 Task: Open a blank google sheet and write heading  Financial WizardAdd Categories in a column and its values below  'Income, Income, Income, Expenses, Expenses, Expenses, Expenses, Expenses, Savings, Savings, Investments, Investments, Debt, Debt & Debt. 'Add Descriptions in next column and its values below  Salary, Freelance Work, Rental Income, Housing, Transportation, Groceries, Utilities, Entertainment, Emergency Fund, Retirement, Stocks, Mutual Funds, Credit Card 1, Credit Card 2 & Student Loan. Add Amount in next column and its values below  $5,000, $1,200, $500, $1,200, $300, $400, $200, $150, $500, $1,000, $500, $300, $200, $100 & $300. Save page Budget Worksheet
Action: Mouse moved to (226, 279)
Screenshot: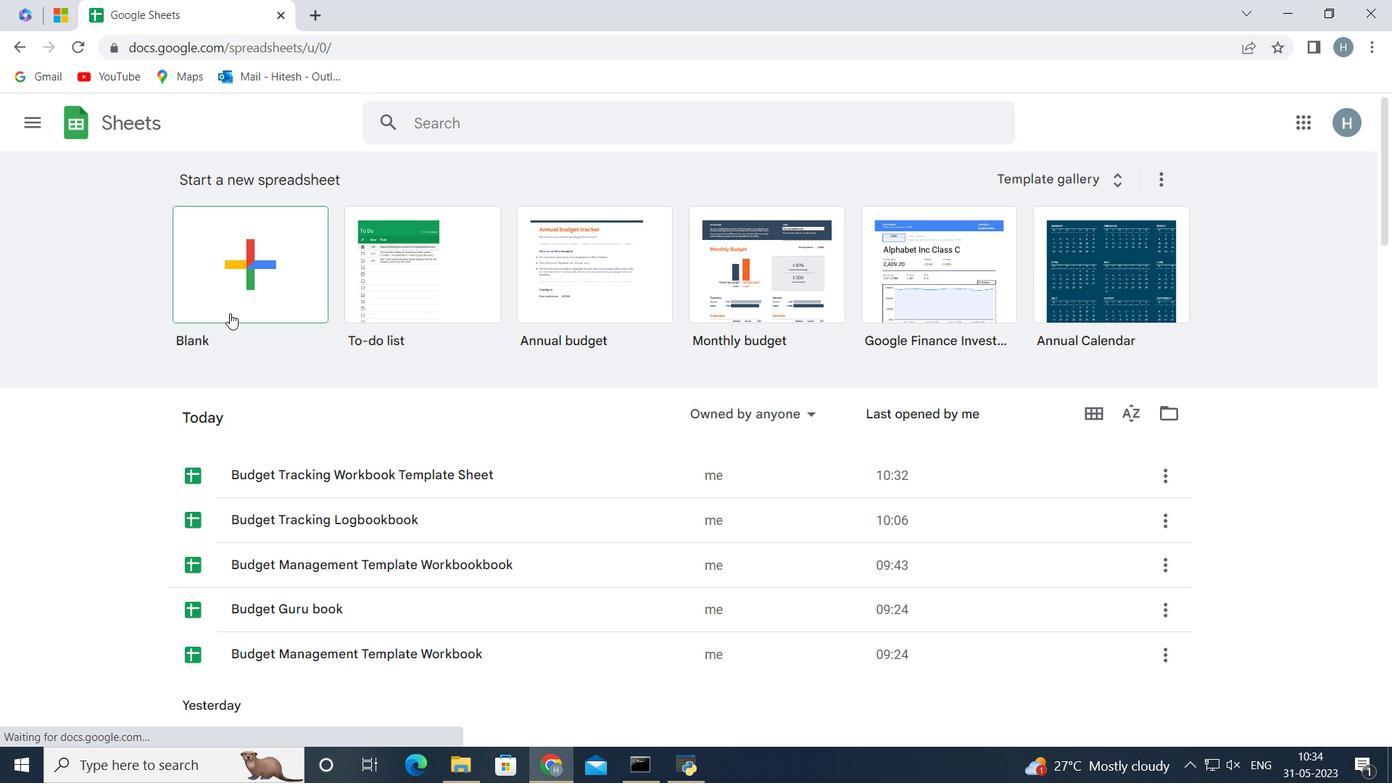 
Action: Mouse pressed left at (226, 279)
Screenshot: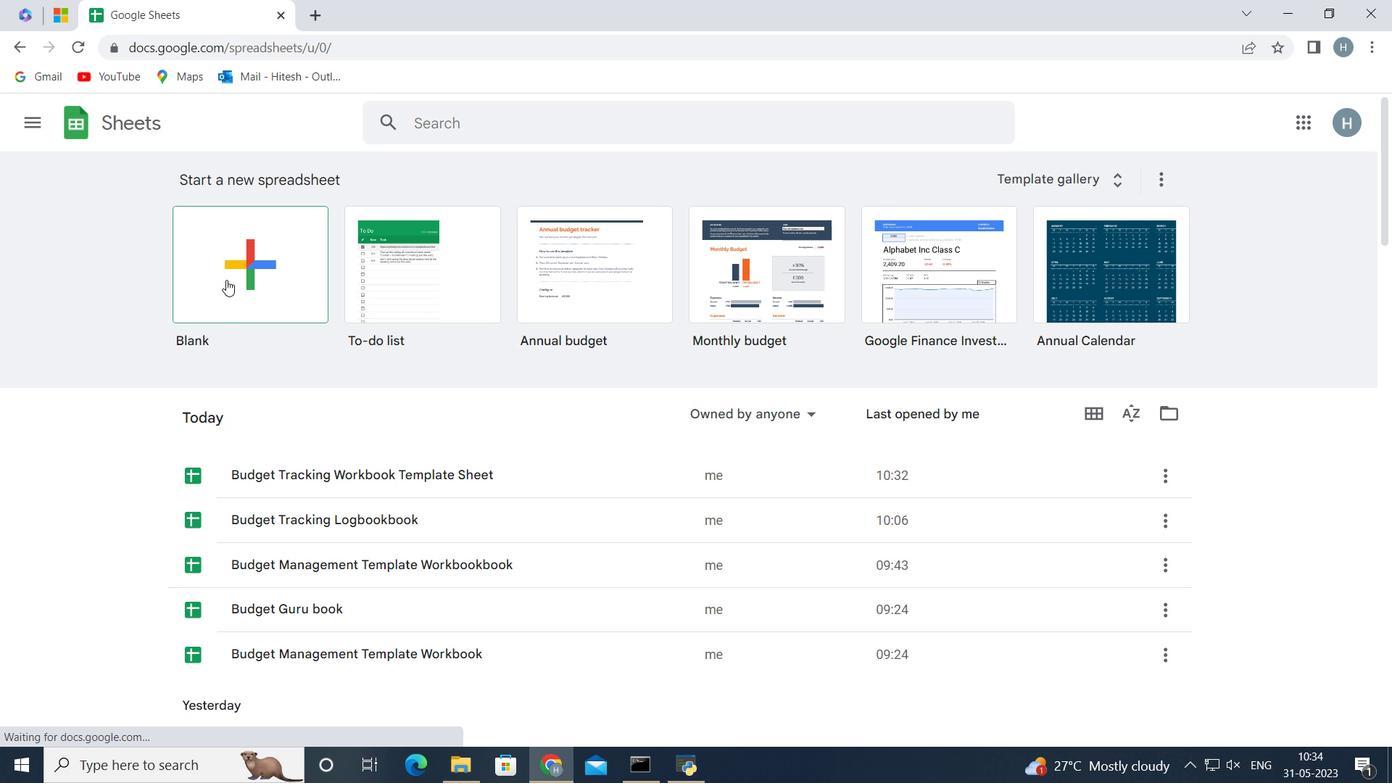 
Action: Mouse moved to (87, 287)
Screenshot: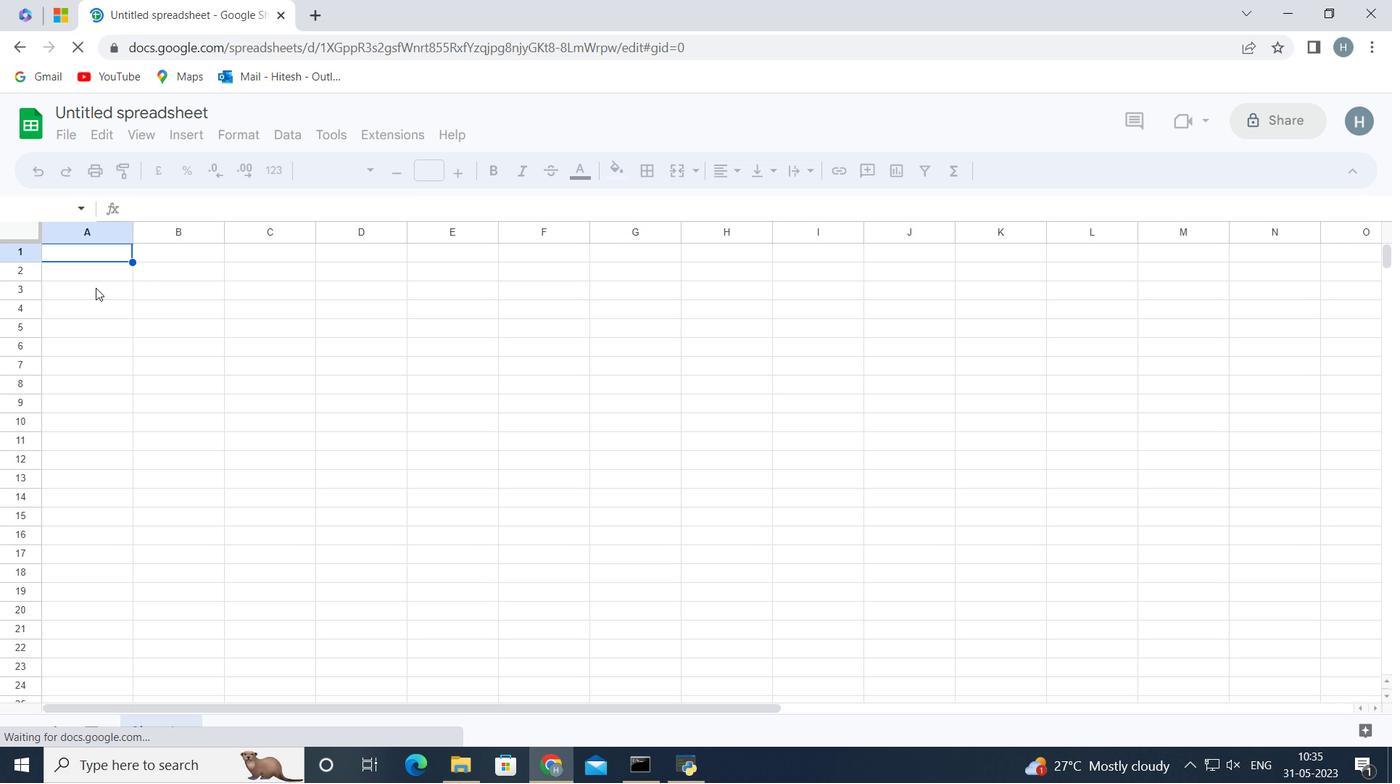 
Action: Key pressed <Key.shift>Financial<Key.space><Key.shift>Wizard<Key.space><Key.enter><Key.shift>Categories<Key.enter><Key.shift>Income<Key.enter><Key.shift>Income<Key.enter><Key.shift>Ic<Key.backspace>ncome<Key.enter><Key.shift>Expenses<Key.enter><Key.shift>Expenses<Key.enter><Key.shift>Expenses<Key.enter><Key.shift>Expenses<Key.enter><Key.shift>Expenses<Key.enter>
Screenshot: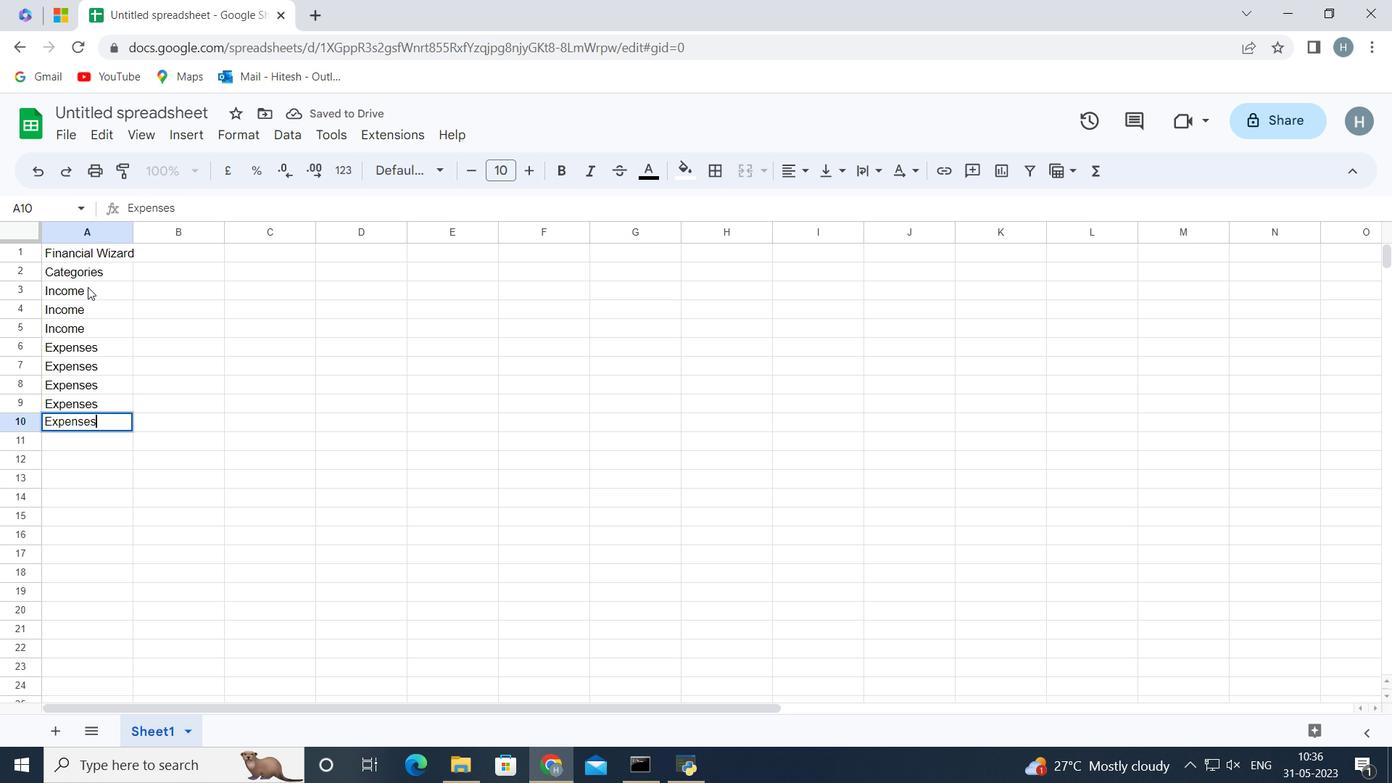 
Action: Mouse moved to (97, 282)
Screenshot: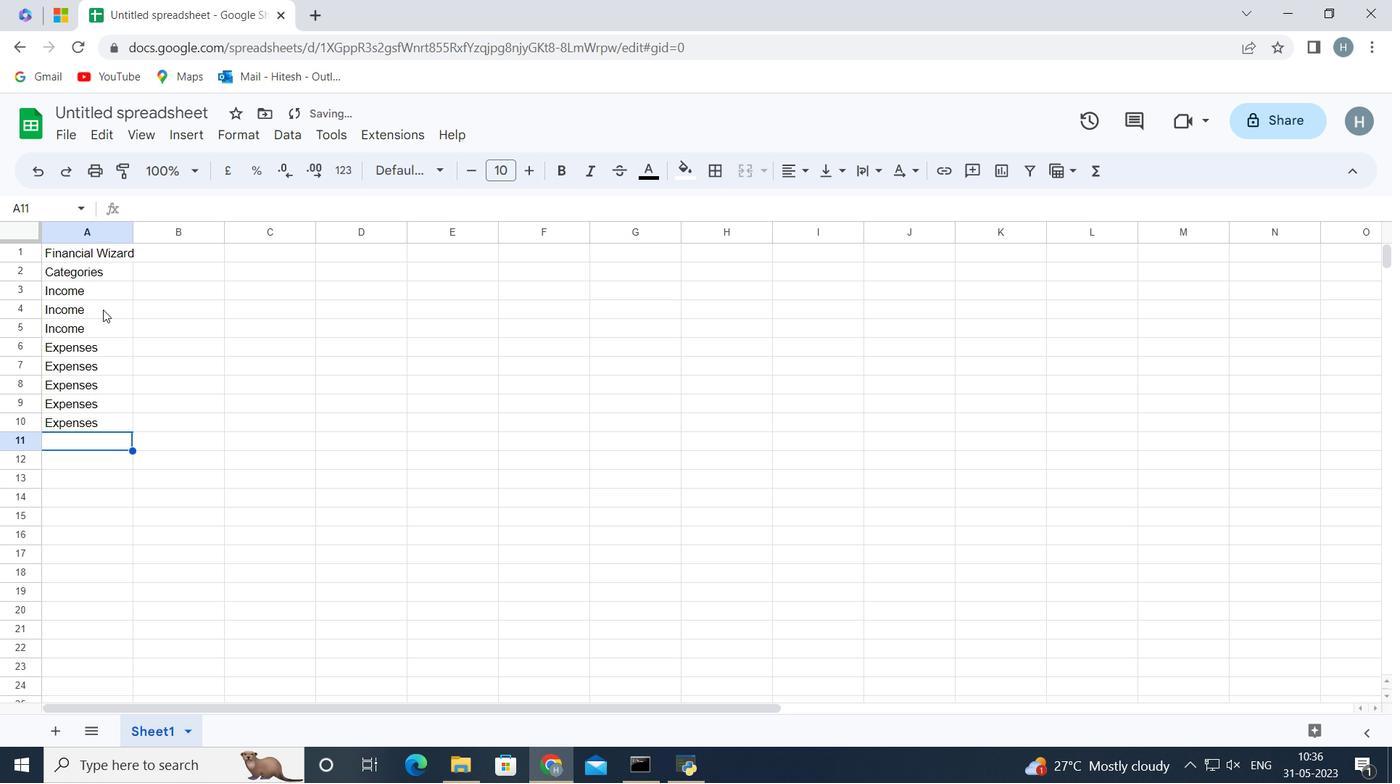 
Action: Mouse pressed left at (97, 282)
Screenshot: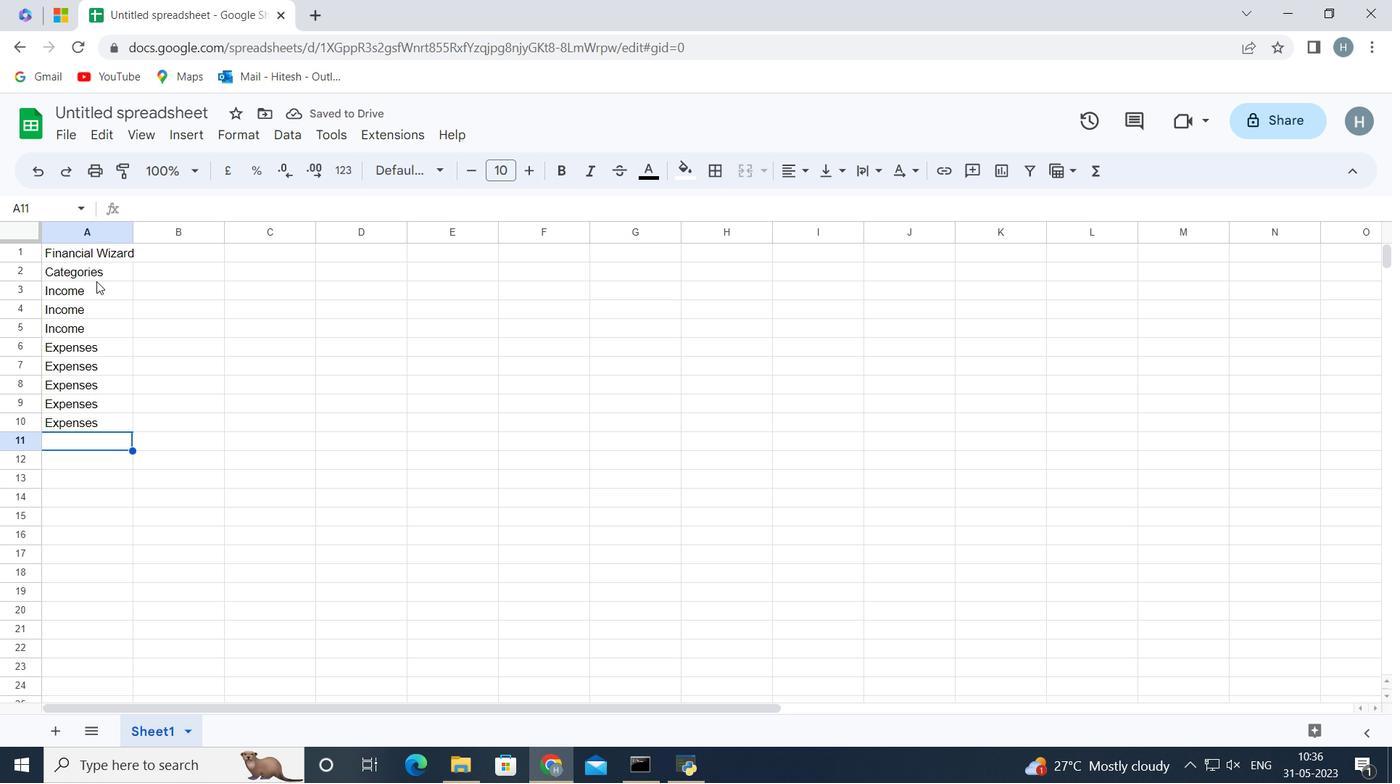 
Action: Mouse moved to (103, 435)
Screenshot: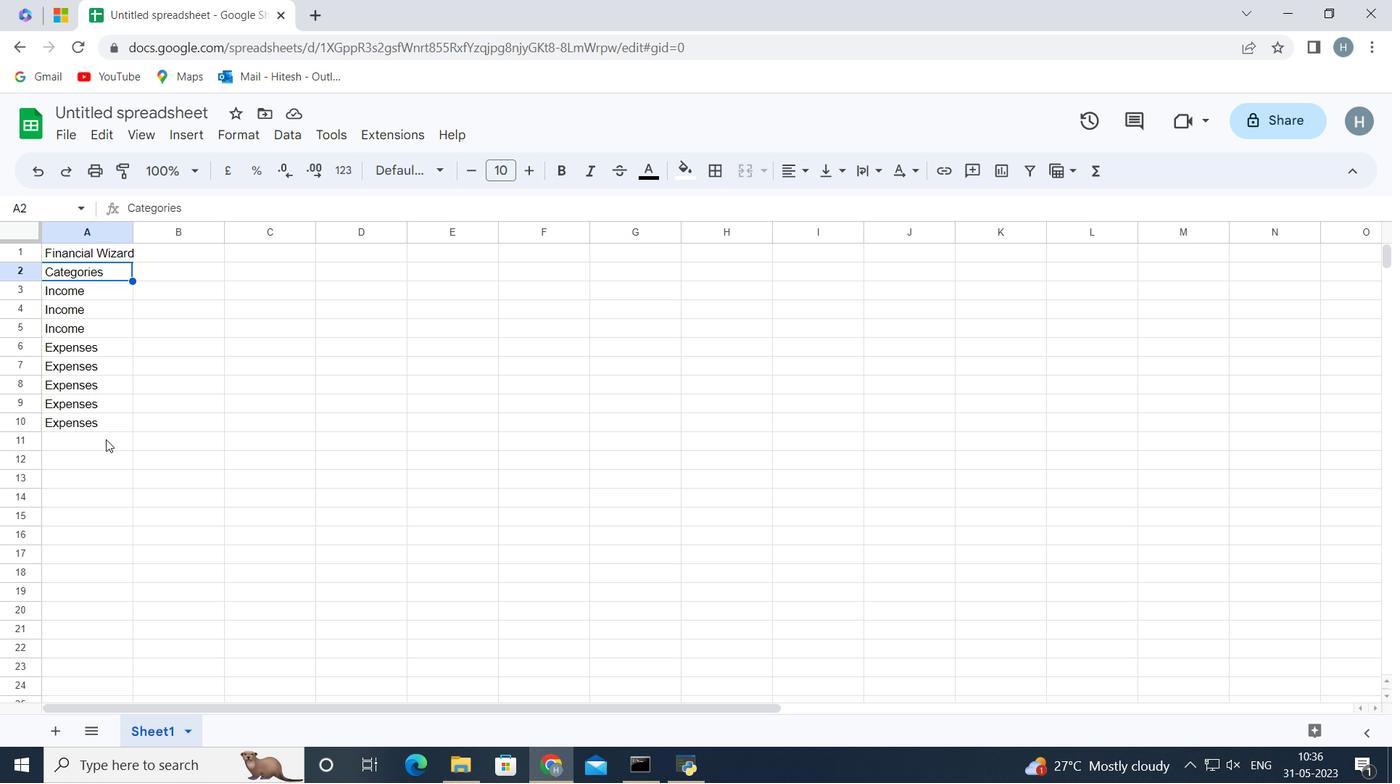 
Action: Mouse pressed left at (103, 435)
Screenshot: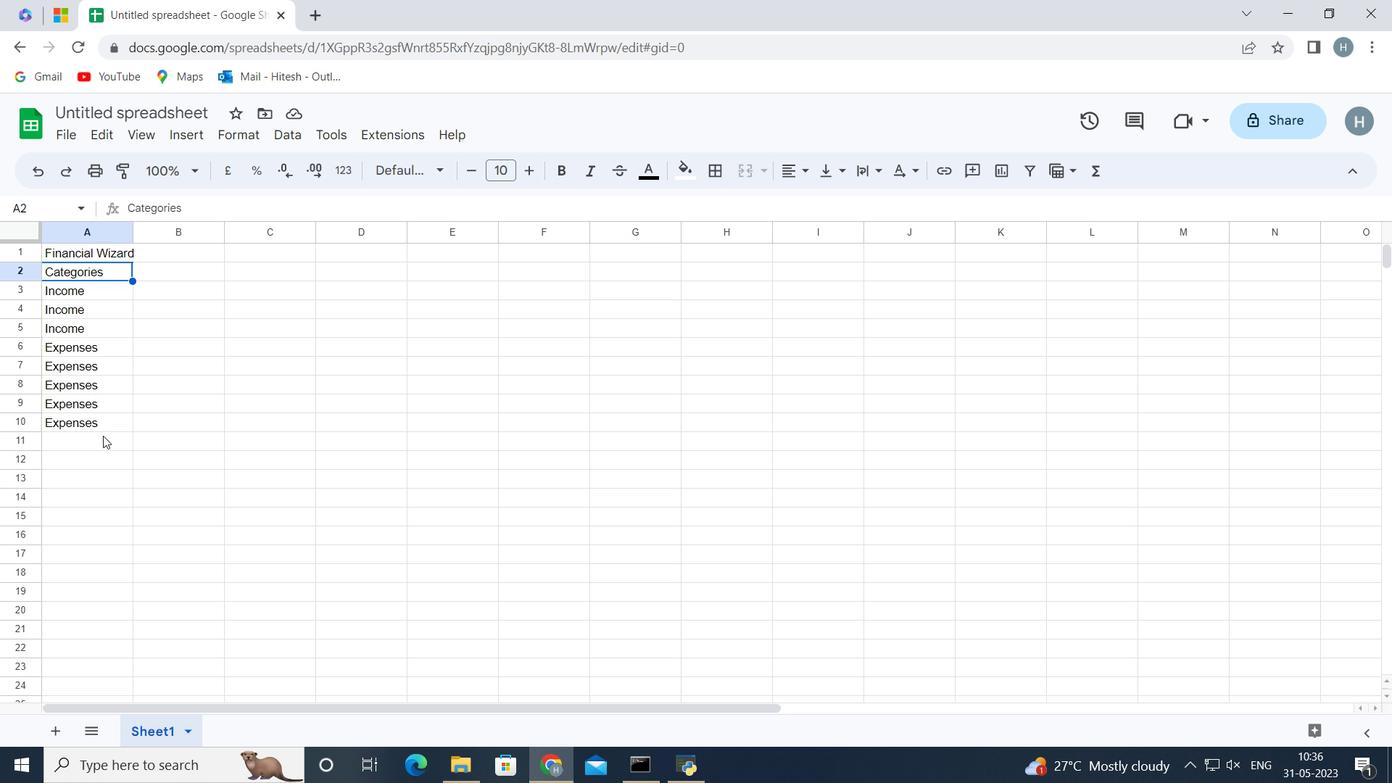 
Action: Mouse moved to (100, 435)
Screenshot: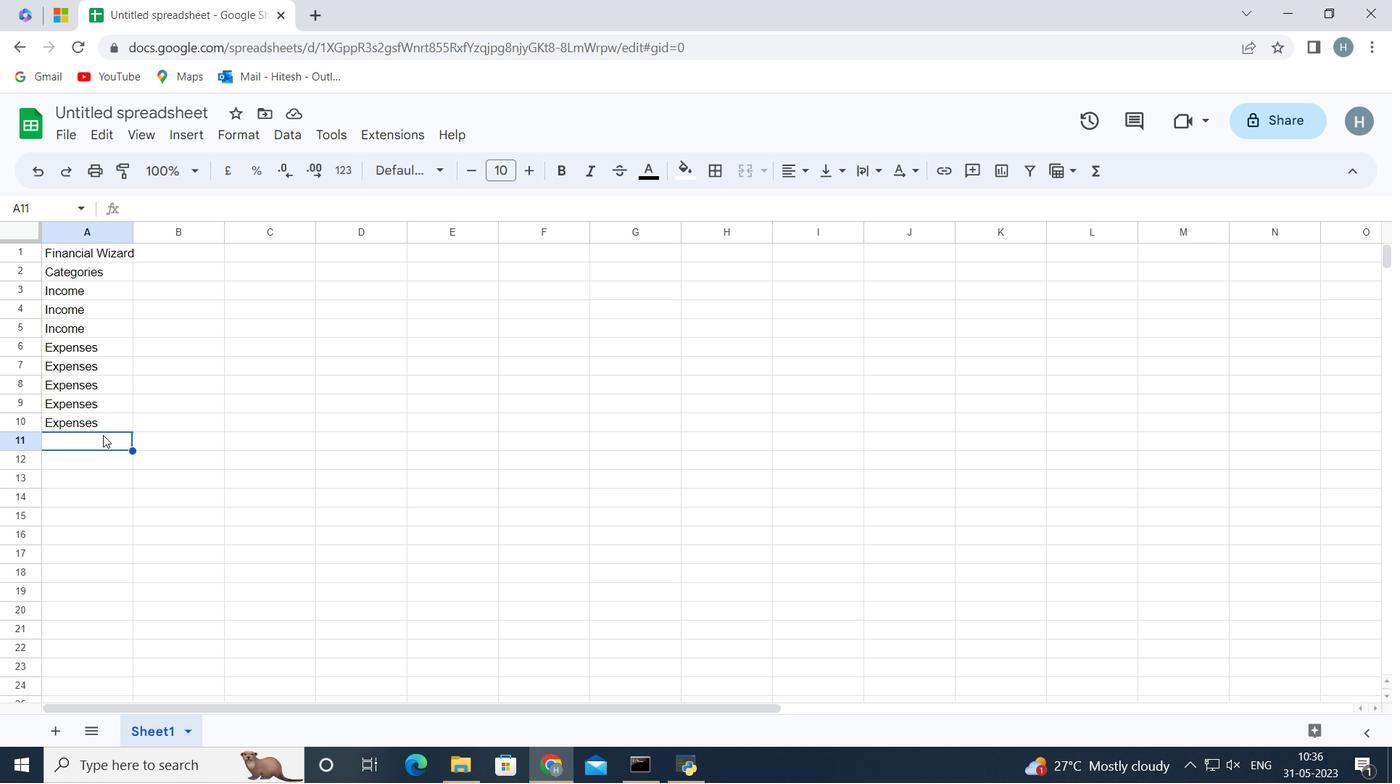 
Action: Key pressed <Key.shift>Saving<Key.enter><Key.shift>Sav
Screenshot: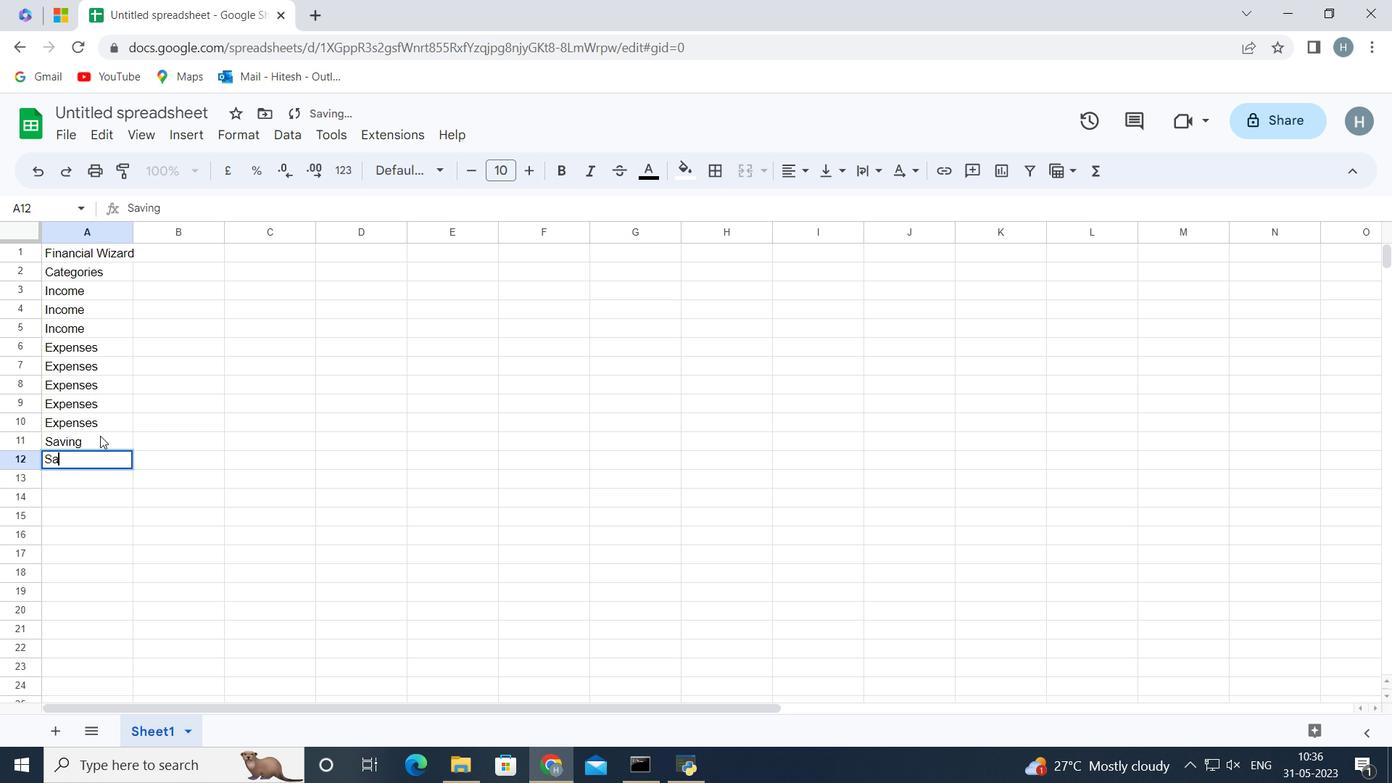 
Action: Mouse moved to (100, 435)
Screenshot: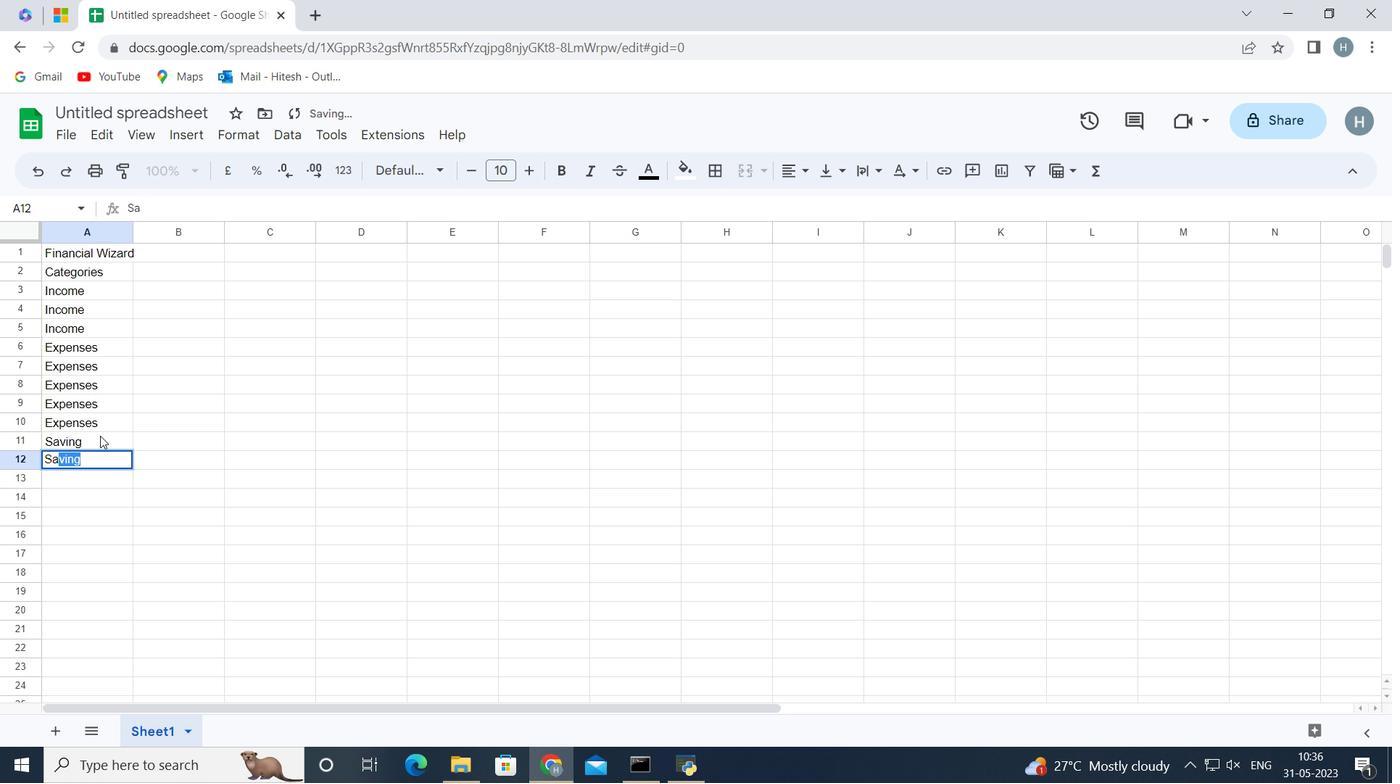 
Action: Key pressed ing<Key.enter><Key.shift>Ib<Key.backspace>nvestment<Key.enter><Key.shift>Investments<Key.enter><Key.up><Key.up>
Screenshot: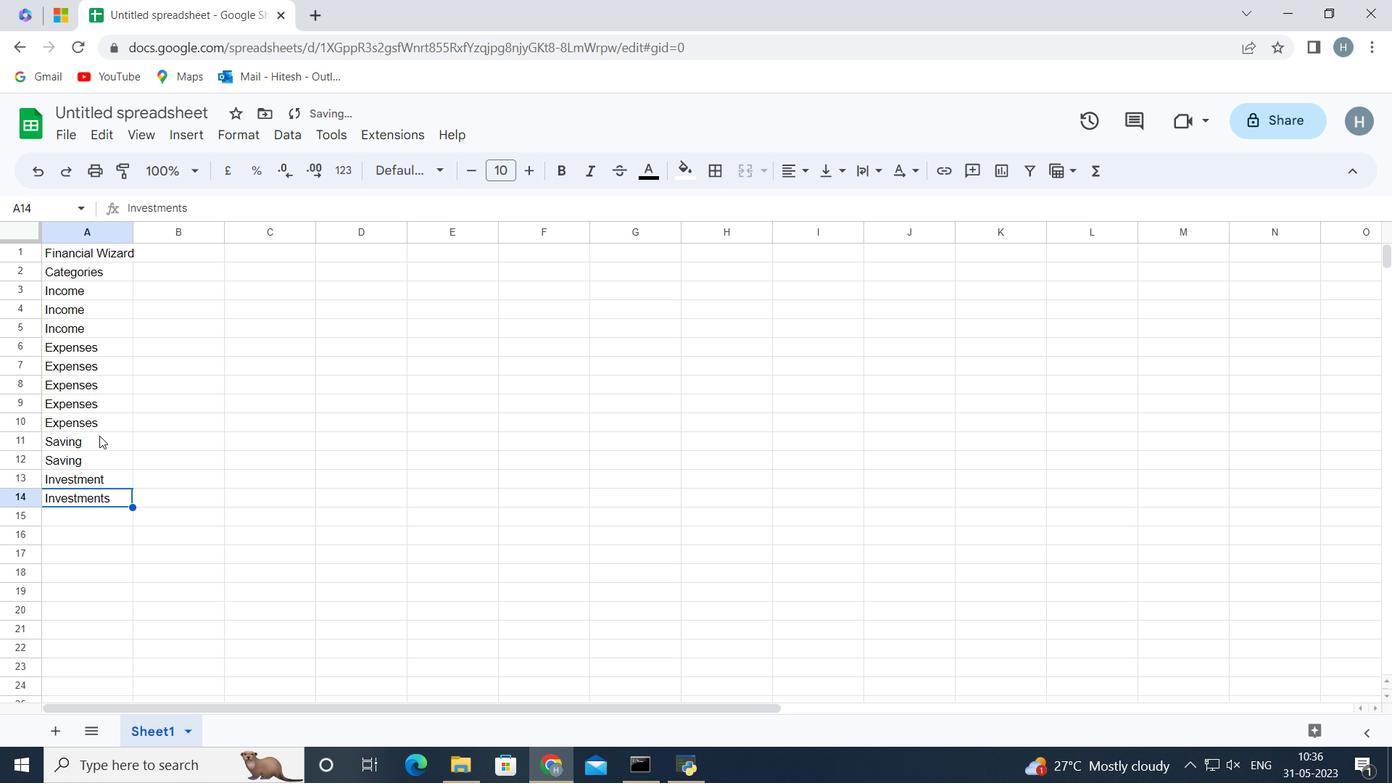 
Action: Mouse moved to (195, 203)
Screenshot: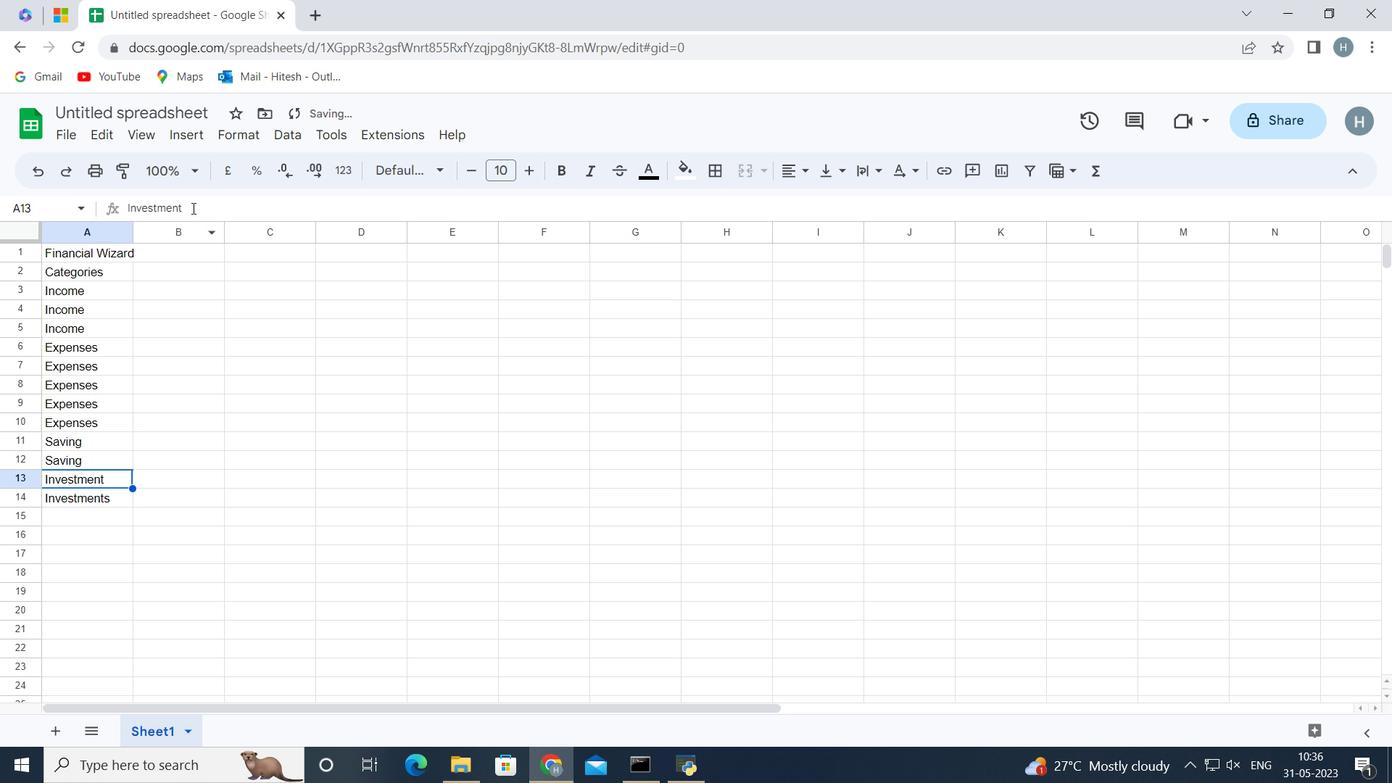
Action: Mouse pressed left at (195, 203)
Screenshot: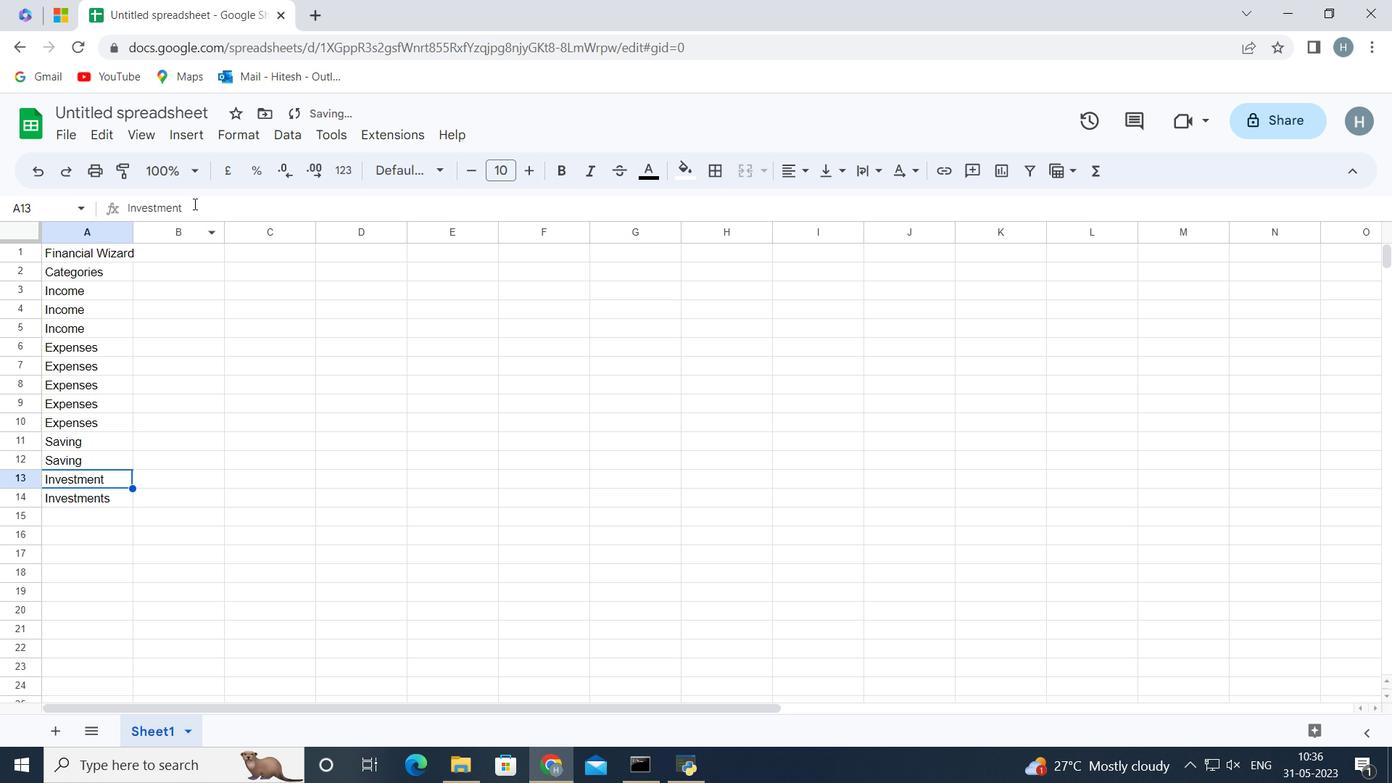 
Action: Key pressed s<Key.enter><Key.enter>
Screenshot: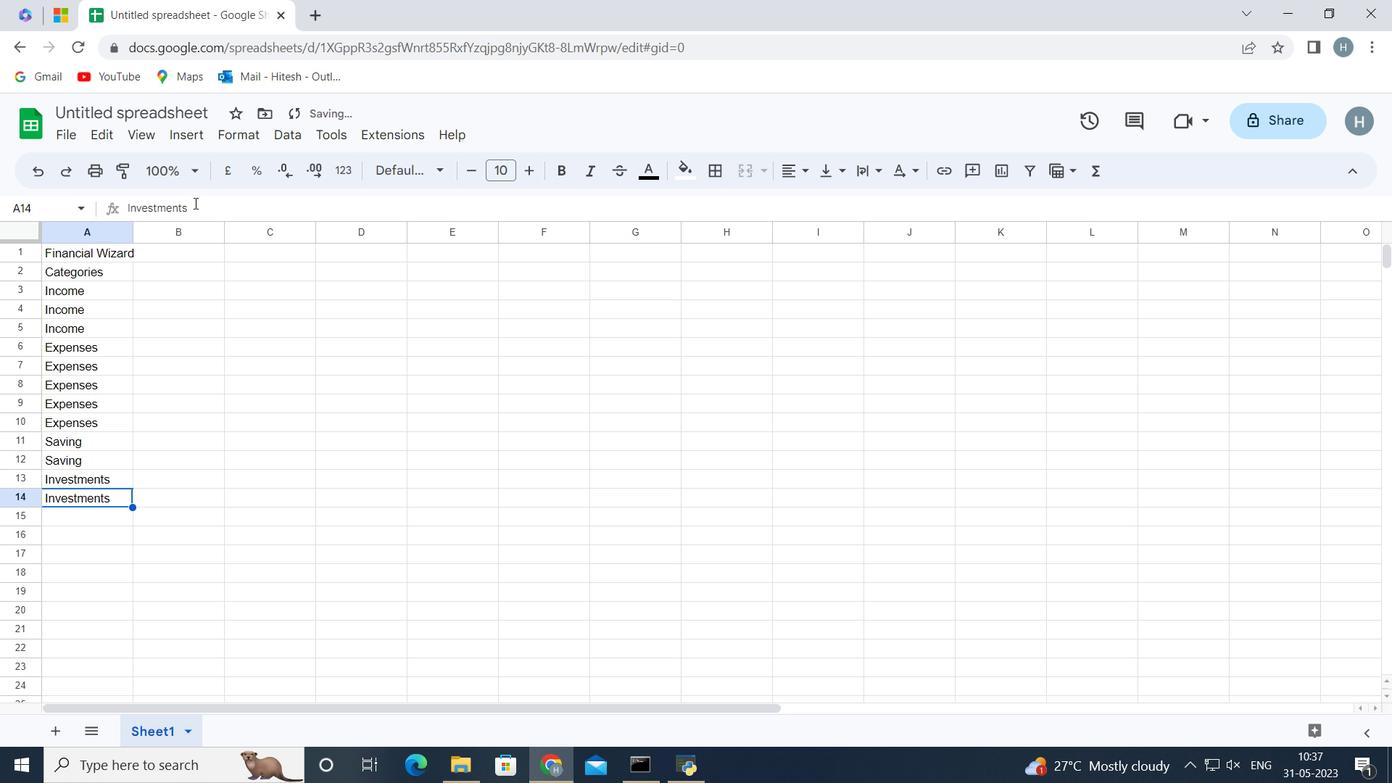 
Action: Mouse moved to (97, 513)
Screenshot: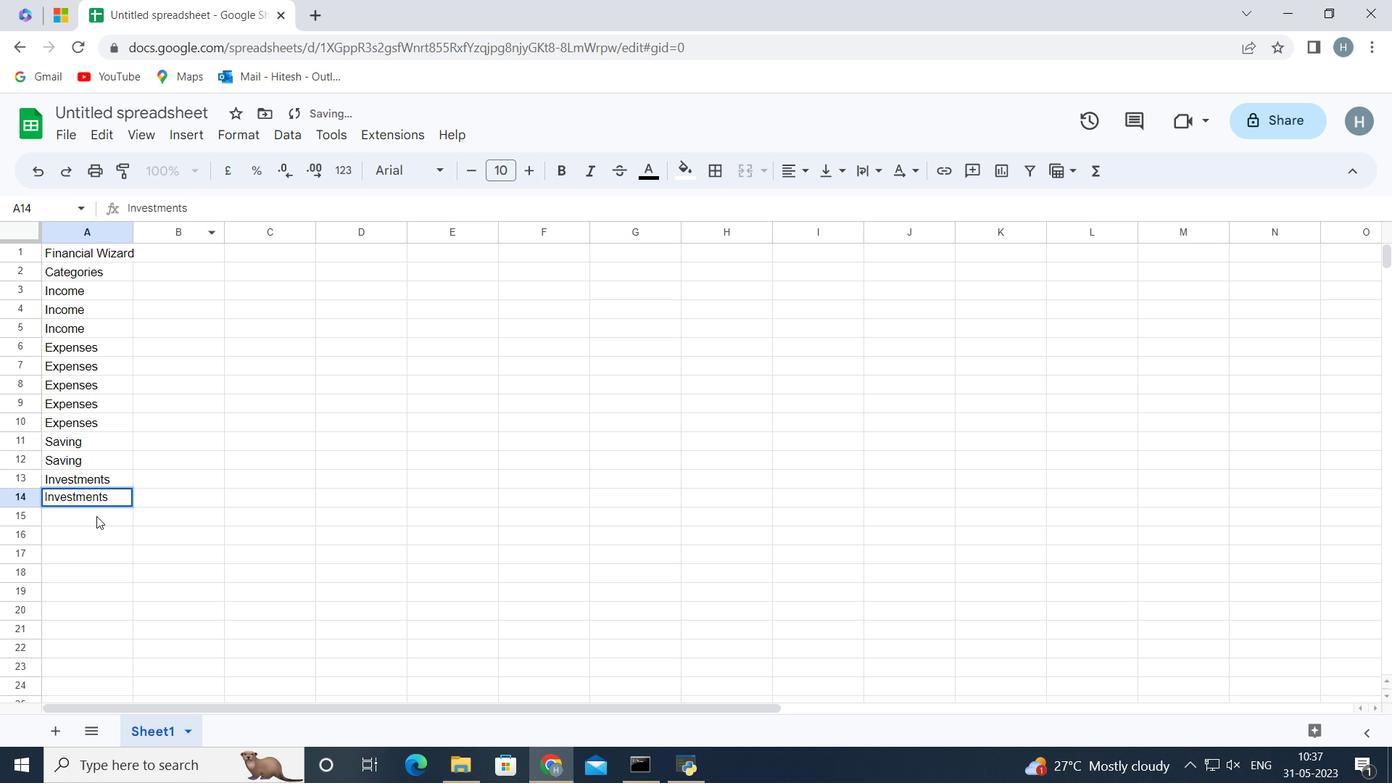 
Action: Mouse pressed left at (97, 513)
Screenshot: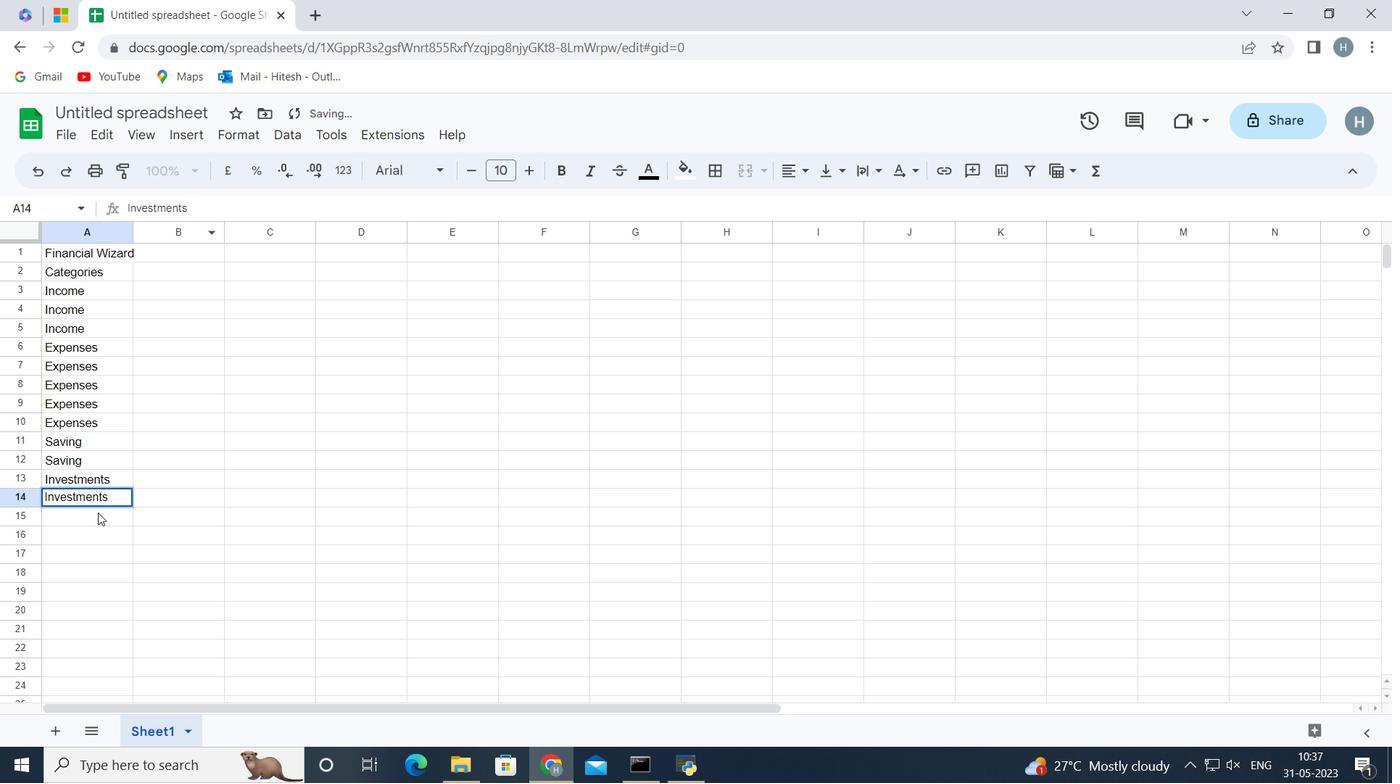 
Action: Mouse moved to (0, 497)
Screenshot: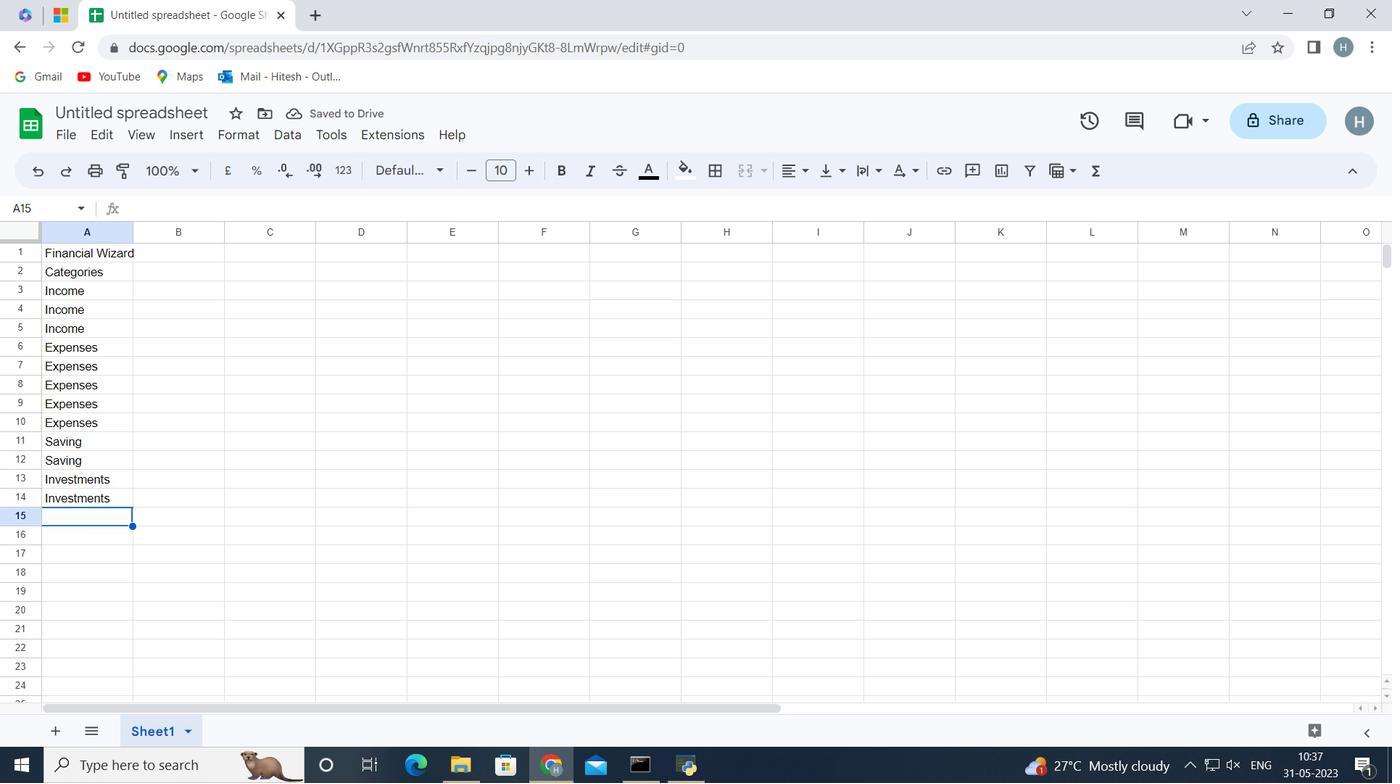 
Action: Key pressed <Key.shift>Debt<Key.enter><Key.shift>Debt<Key.enter><Key.shift><Key.shift><Key.shift><Key.shift><Key.shift><Key.shift><Key.shift><Key.shift><Key.shift><Key.shift><Key.shift><Key.shift><Key.shift><Key.shift><Key.shift><Key.shift><Key.shift><Key.shift><Key.shift><Key.shift>Debt<Key.enter>
Screenshot: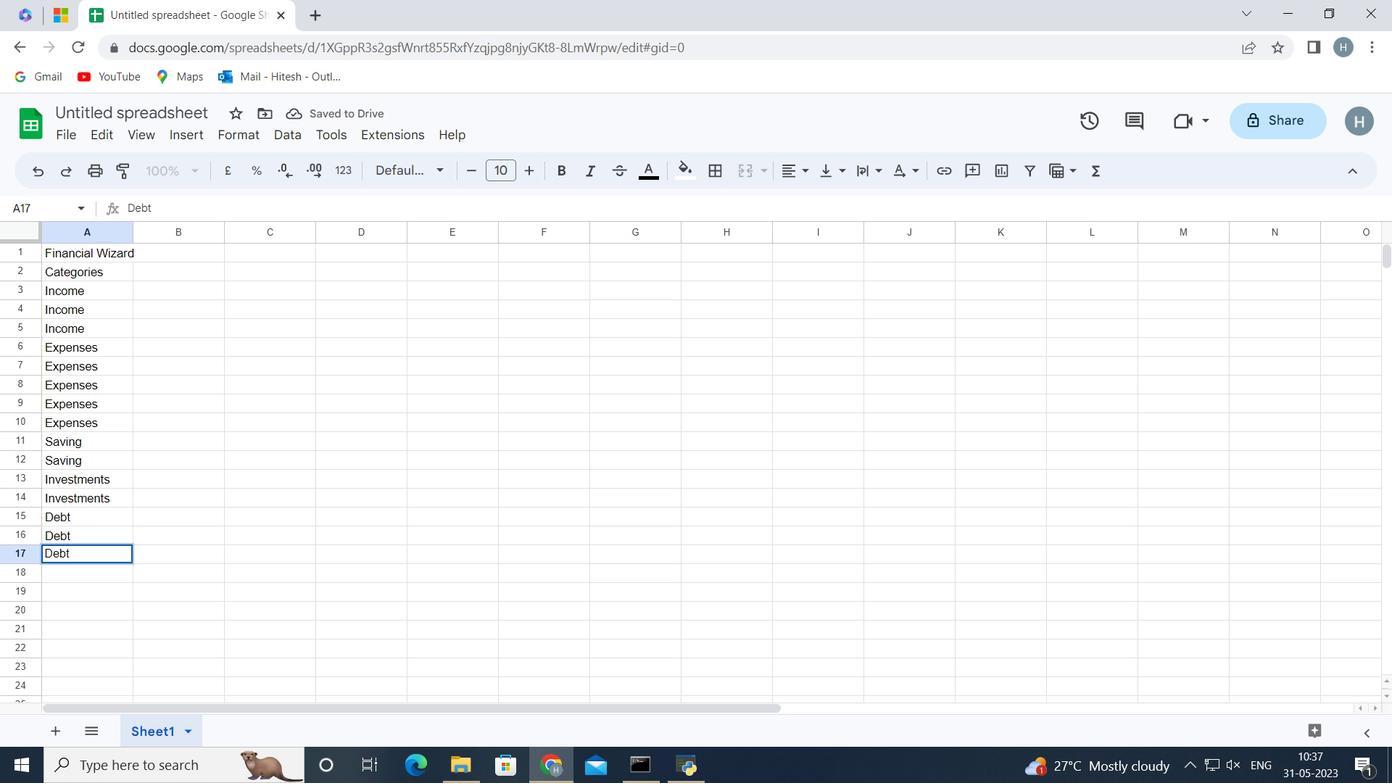 
Action: Mouse moved to (62, 477)
Screenshot: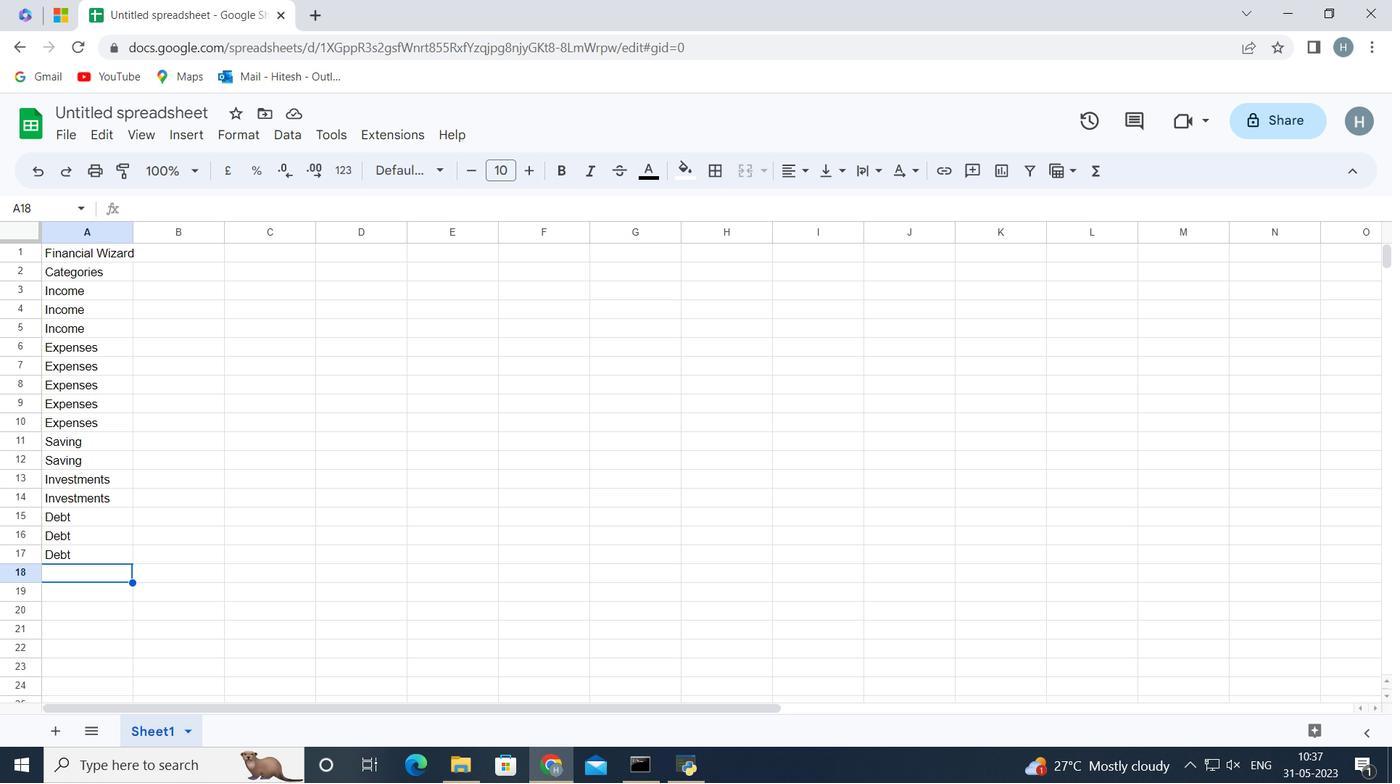 
Action: Key pressed <Key.up><Key.up><Key.up><Key.up><Key.up><Key.up><Key.up><Key.up><Key.up><Key.up><Key.up><Key.up><Key.up><Key.up><Key.up><Key.up><Key.up><Key.up><Key.down><Key.right><Key.shift>Description<Key.enter><Key.shift>Salary<Key.enter><Key.shift>Freelamce<Key.space><Key.shift>Work<Key.enter><Key.shift>Rental<Key.space><Key.shift>Income<Key.enter><Key.shift>Housing<Key.enter><Key.shift>Transportation<Key.enter><Key.shift>Groceries<Key.enter><Key.shift><Key.shift><Key.shift><Key.shift><Key.shift><Key.shift><Key.shift><Key.shift>Utilities<Key.enter><Key.shift>Entertainment<Key.enter><Key.shift>Emergency<Key.space><Key.shift><Key.shift><Key.shift><Key.shift><Key.shift><Key.shift><Key.shift><Key.shift><Key.shift>Fund<Key.enter><Key.shift>Retirement<Key.enter><Key.shift>Stocks<Key.enter><Key.shift_r>Mutual<Key.space><Key.shift><Key.shift><Key.shift>Funds<Key.enter><Key.shift>Credit<Key.space><Key.shift>Card<Key.space>1<Key.enter><Key.shift>Credit<Key.space><Key.shift>Card<Key.space>2<Key.enter><Key.shift>Student<Key.space><Key.shift><Key.shift_r><Key.shift>Loan<Key.enter>
Screenshot: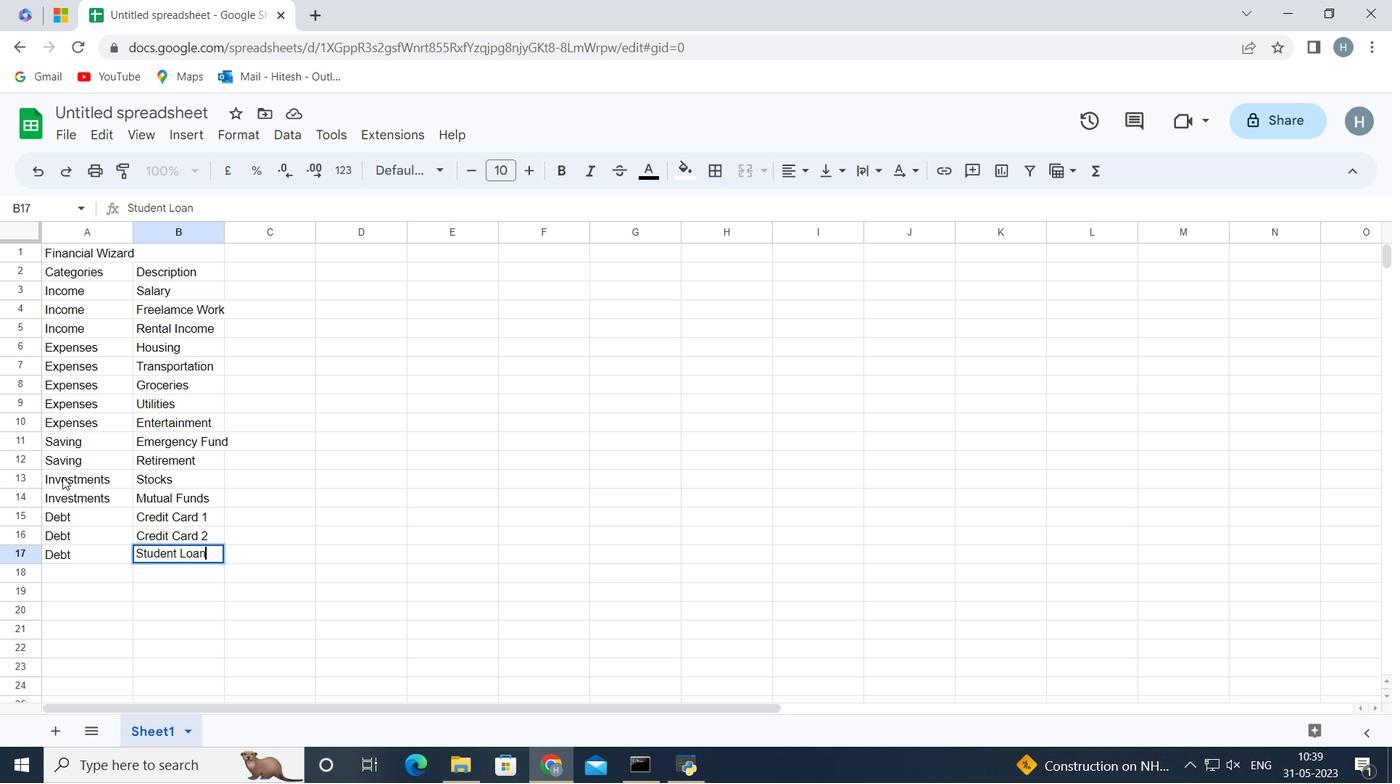 
Action: Mouse moved to (103, 229)
Screenshot: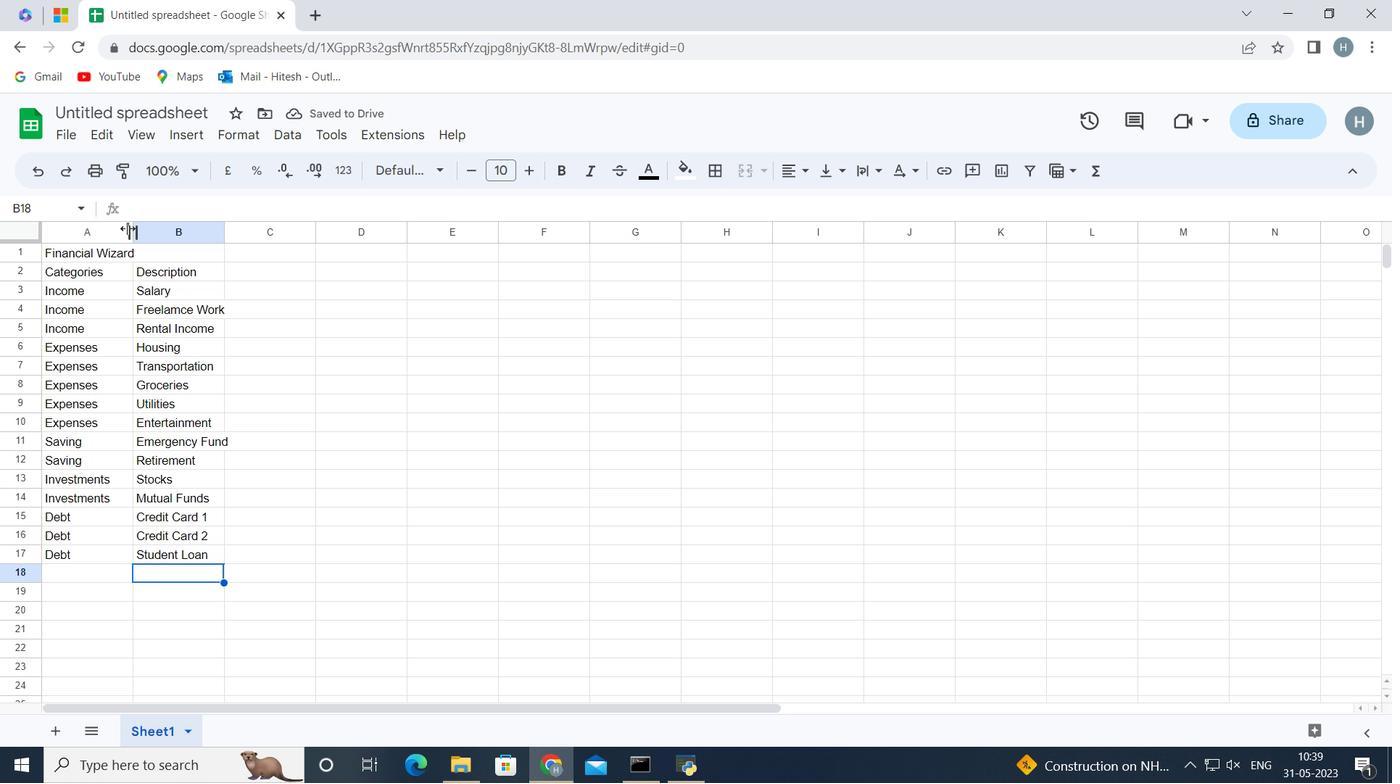 
Action: Mouse pressed left at (103, 229)
Screenshot: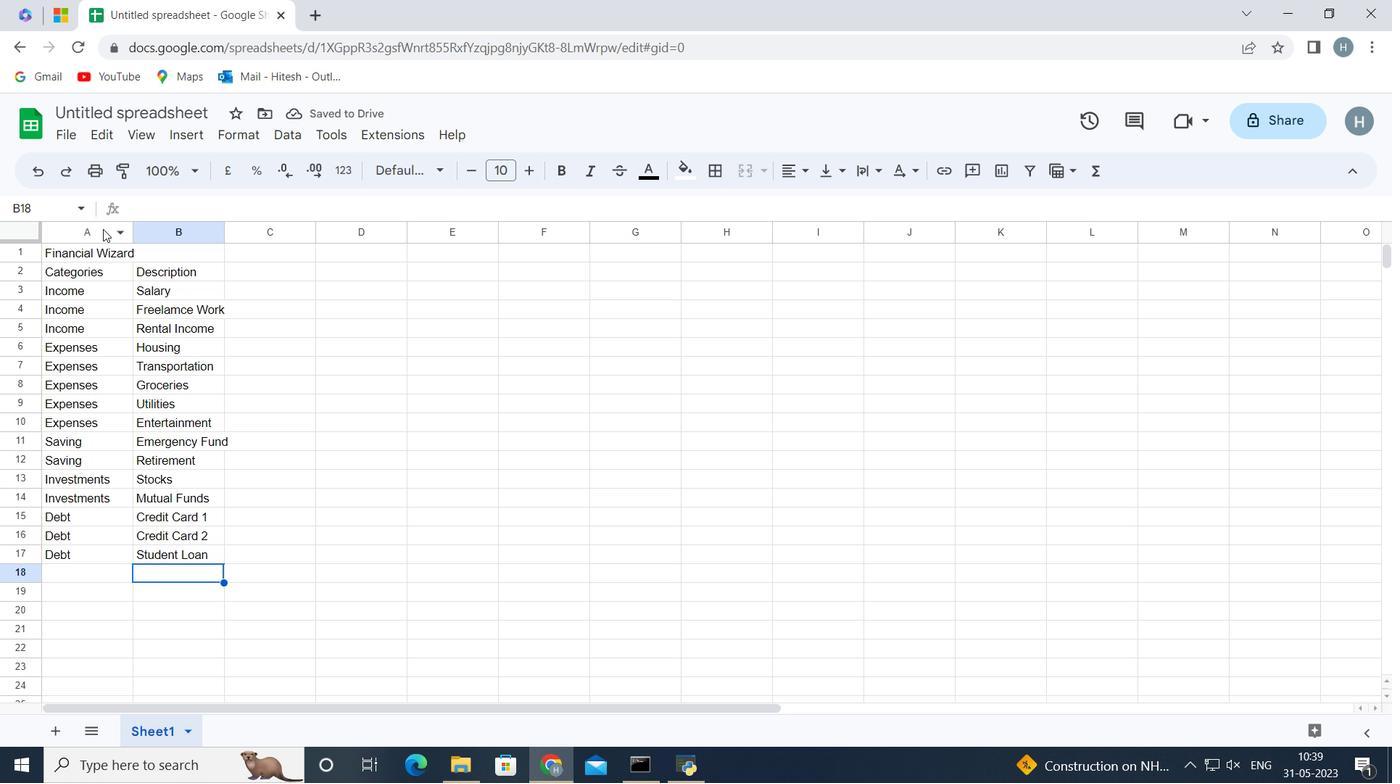 
Action: Mouse moved to (131, 228)
Screenshot: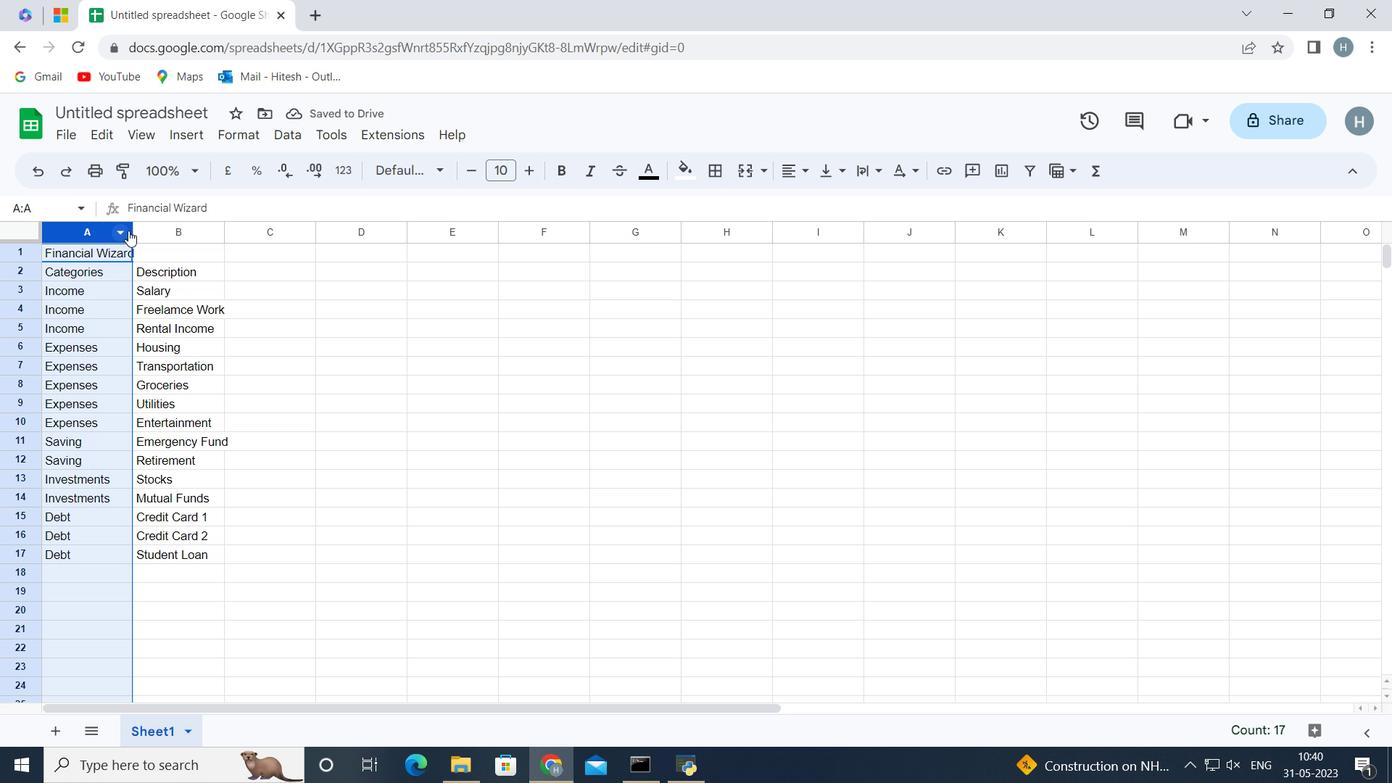 
Action: Mouse pressed left at (131, 228)
Screenshot: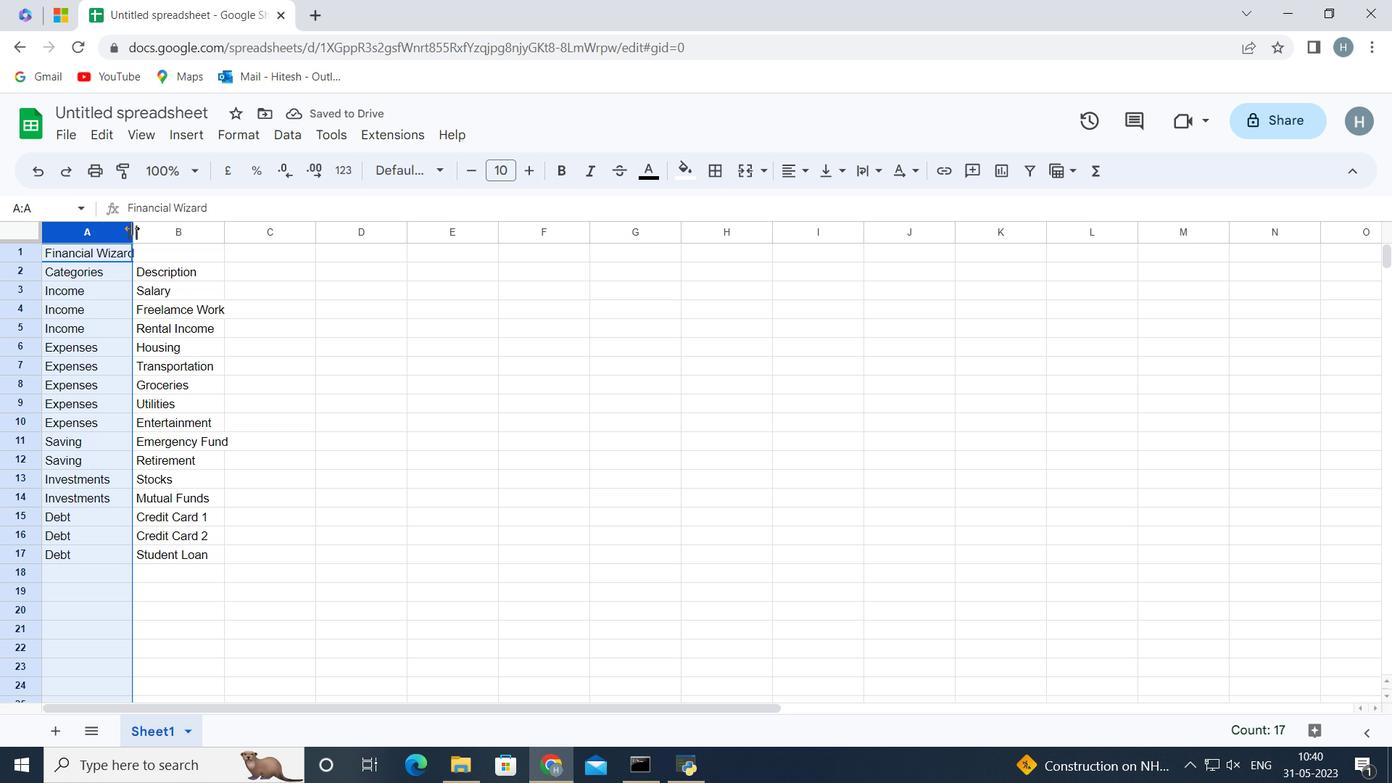 
Action: Mouse pressed left at (131, 228)
Screenshot: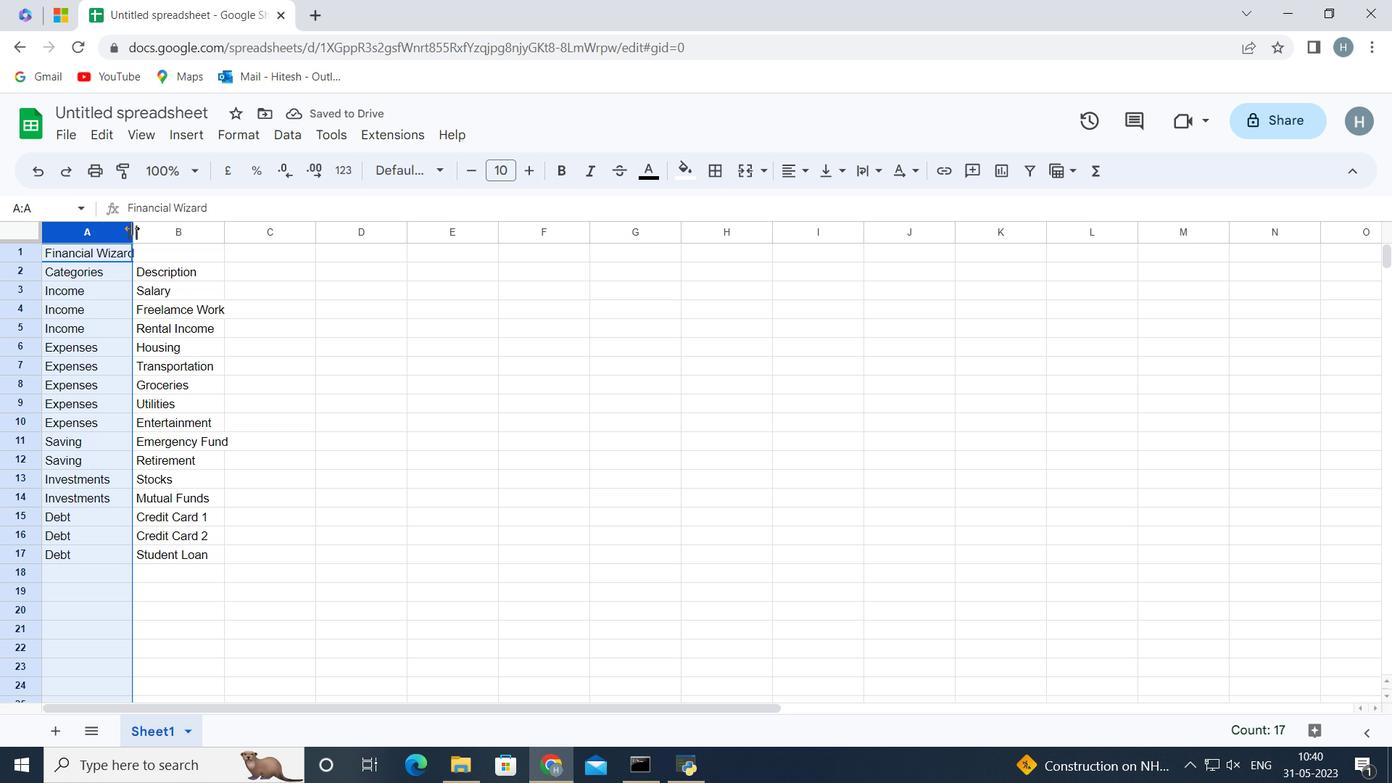 
Action: Mouse moved to (160, 227)
Screenshot: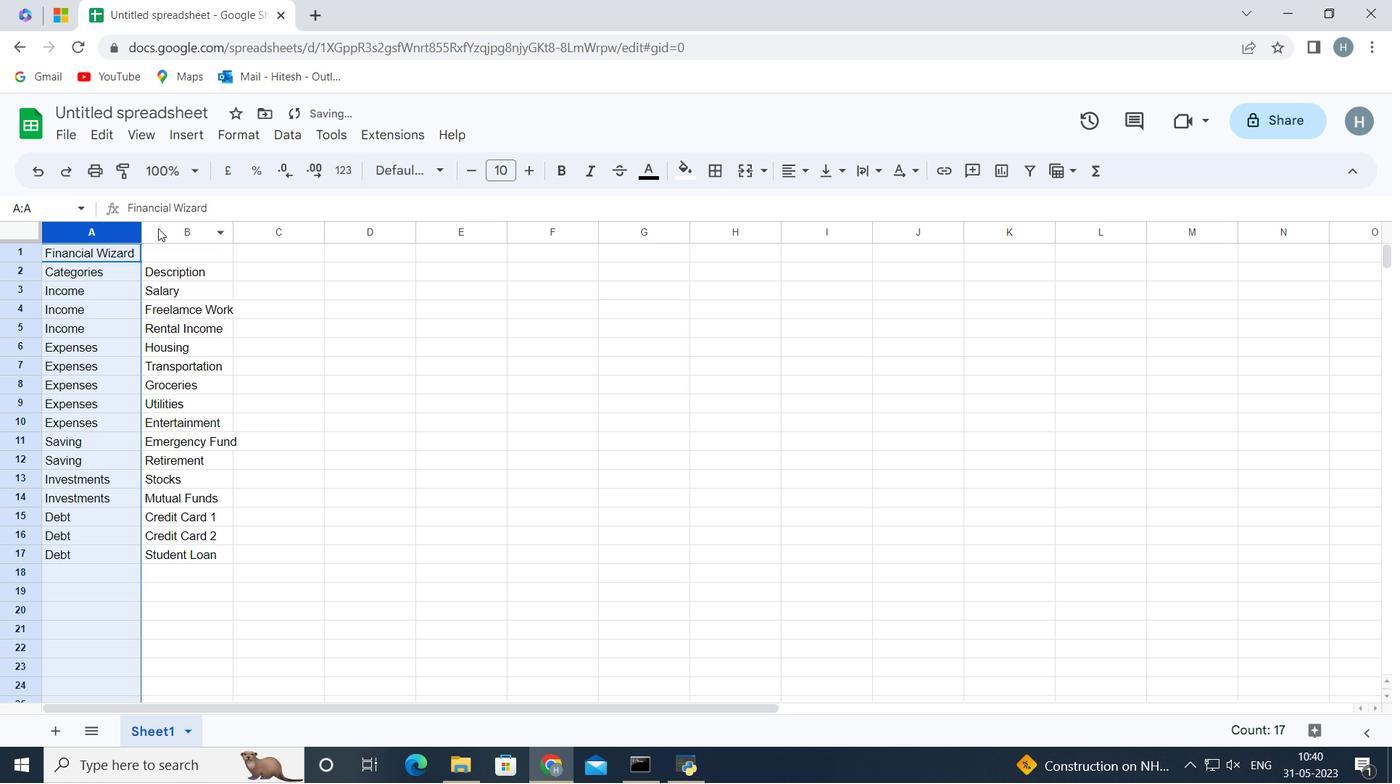 
Action: Mouse pressed left at (160, 227)
Screenshot: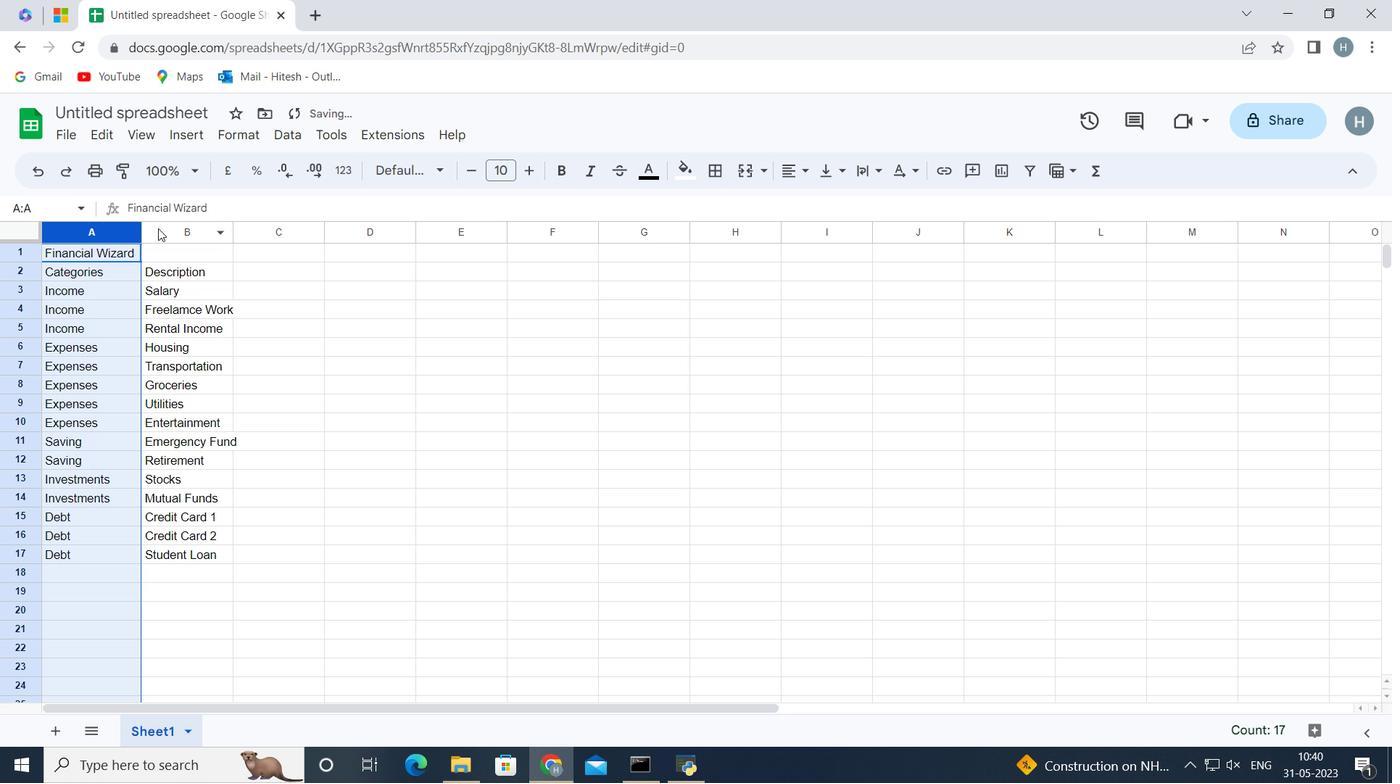 
Action: Mouse moved to (229, 226)
Screenshot: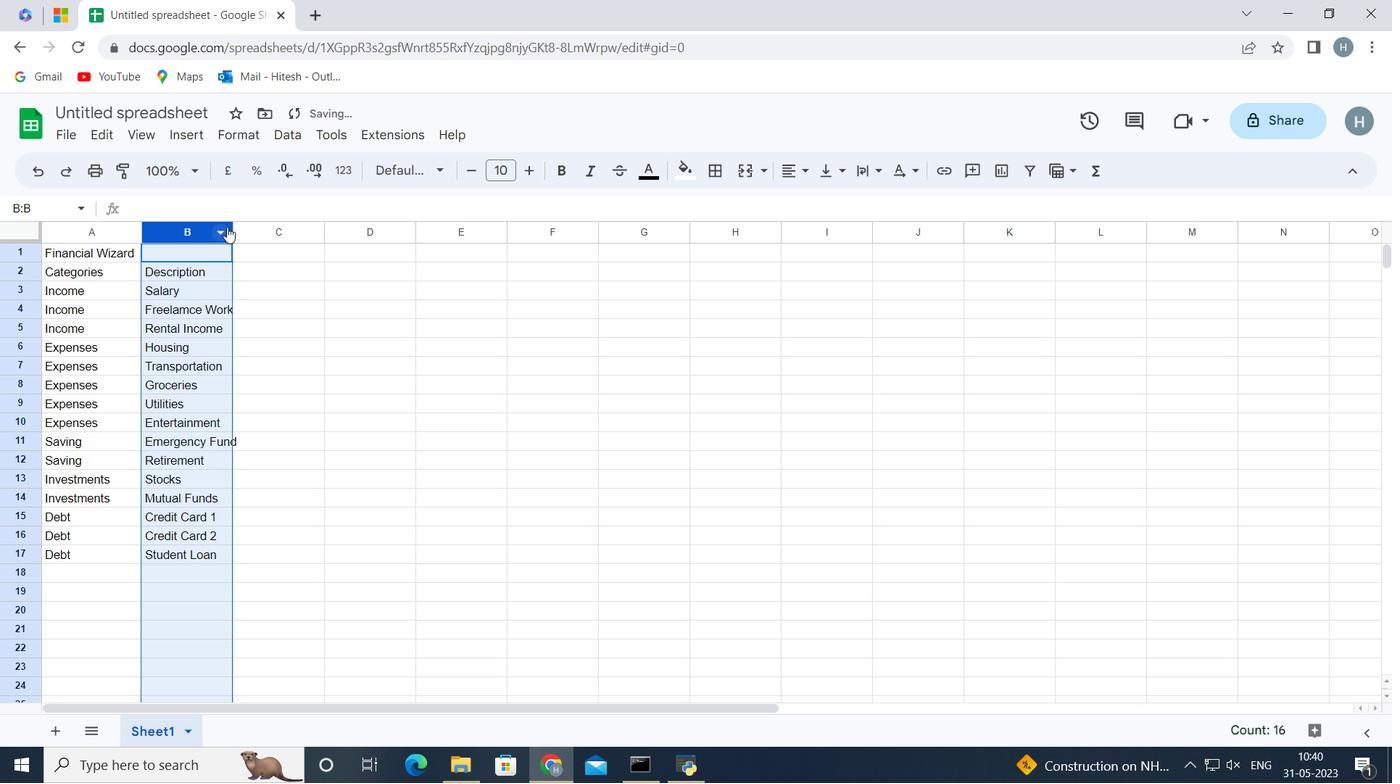 
Action: Mouse pressed left at (229, 226)
Screenshot: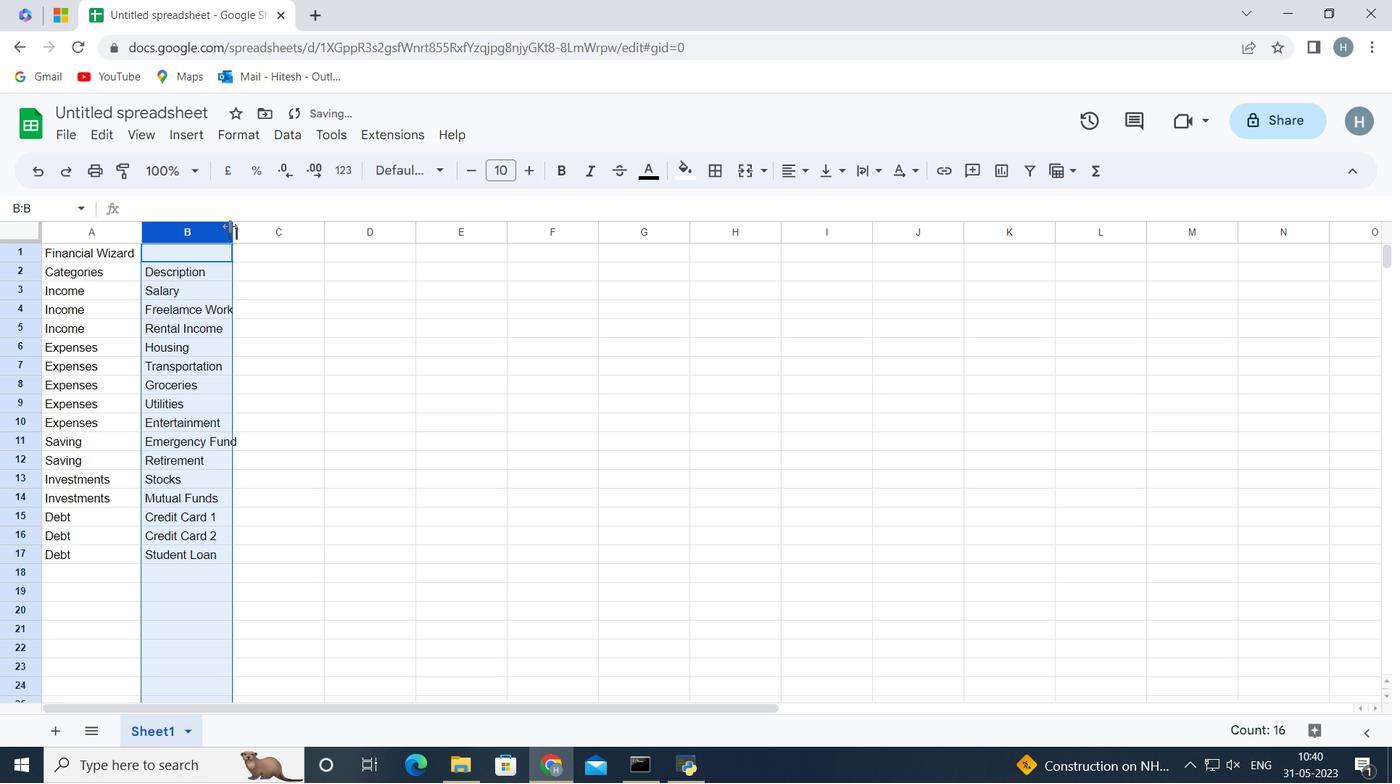 
Action: Mouse pressed left at (229, 226)
Screenshot: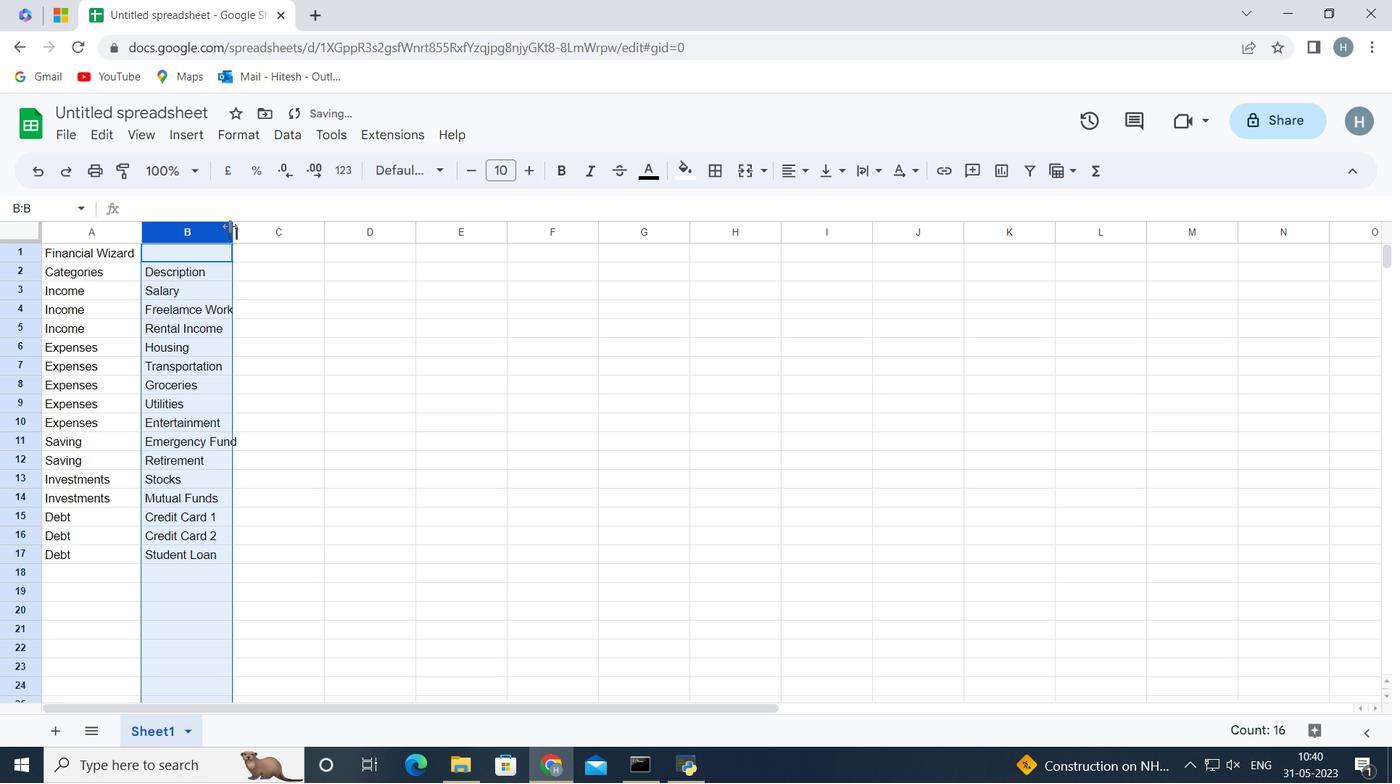 
Action: Mouse moved to (274, 263)
Screenshot: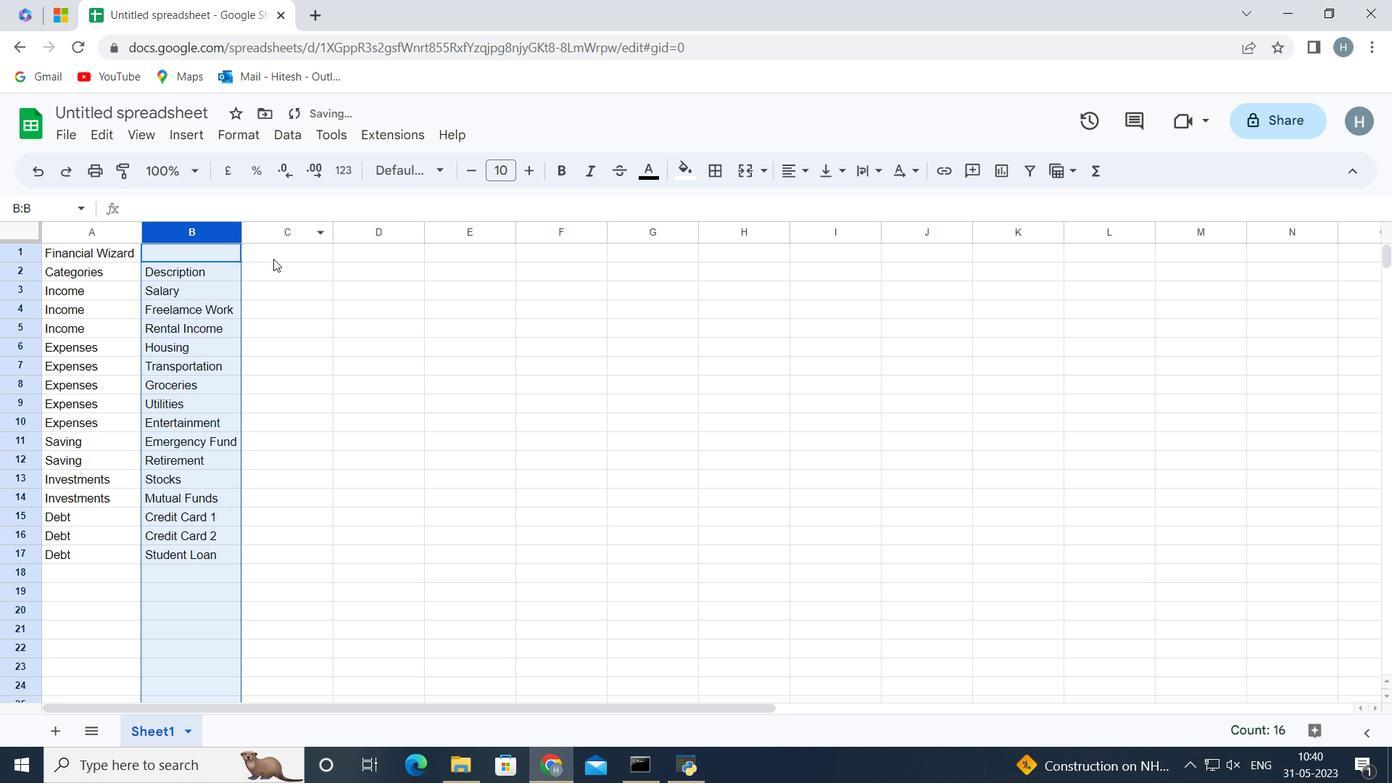 
Action: Mouse pressed left at (274, 263)
Screenshot: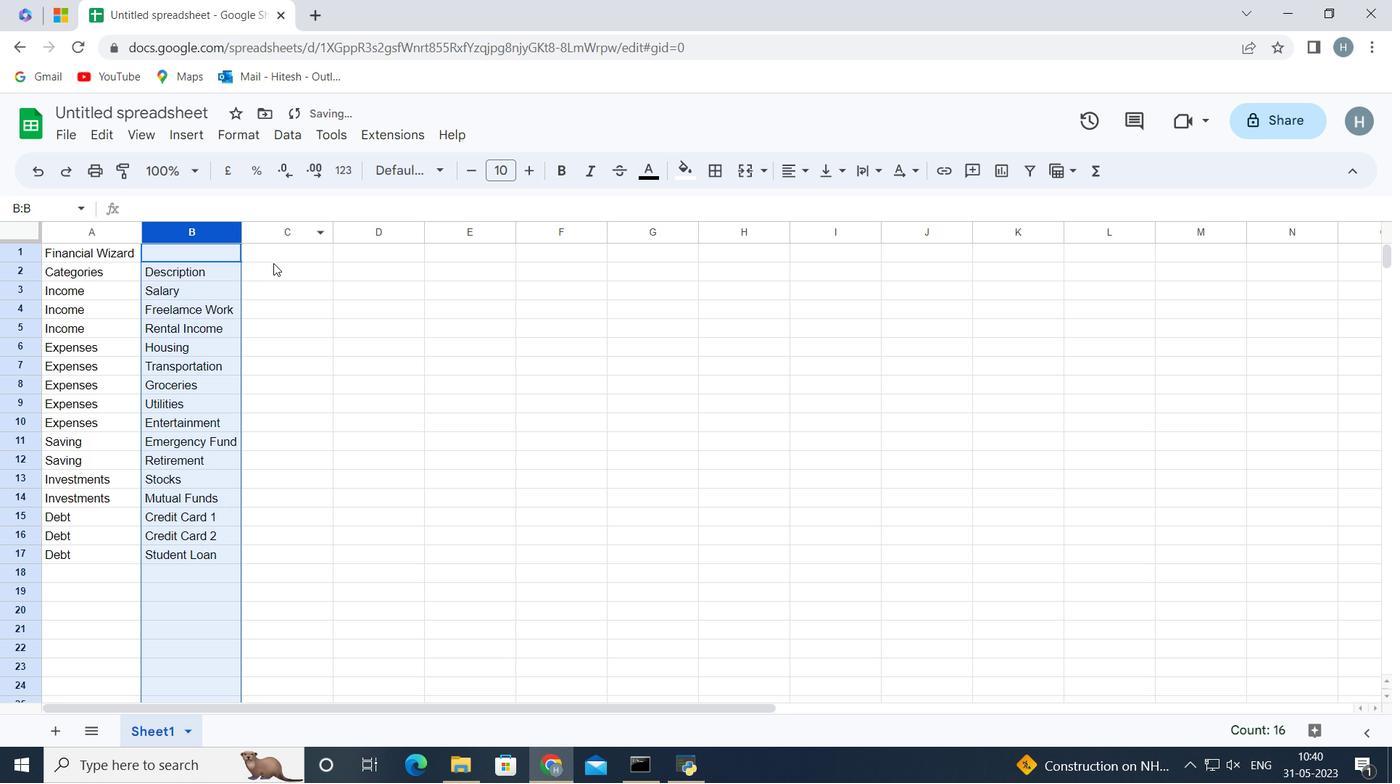 
Action: Key pressed <Key.shift>Amount<Key.enter>5000<Key.enter>1200<Key.enter>500<Key.enter>1200<Key.enter>300<Key.enter>400<Key.enter>200<Key.enter>150<Key.enter>500<Key.enter>1000<Key.enter>500<Key.enter>300<Key.enter>200<Key.enter>100<Key.enter>300<Key.enter>
Screenshot: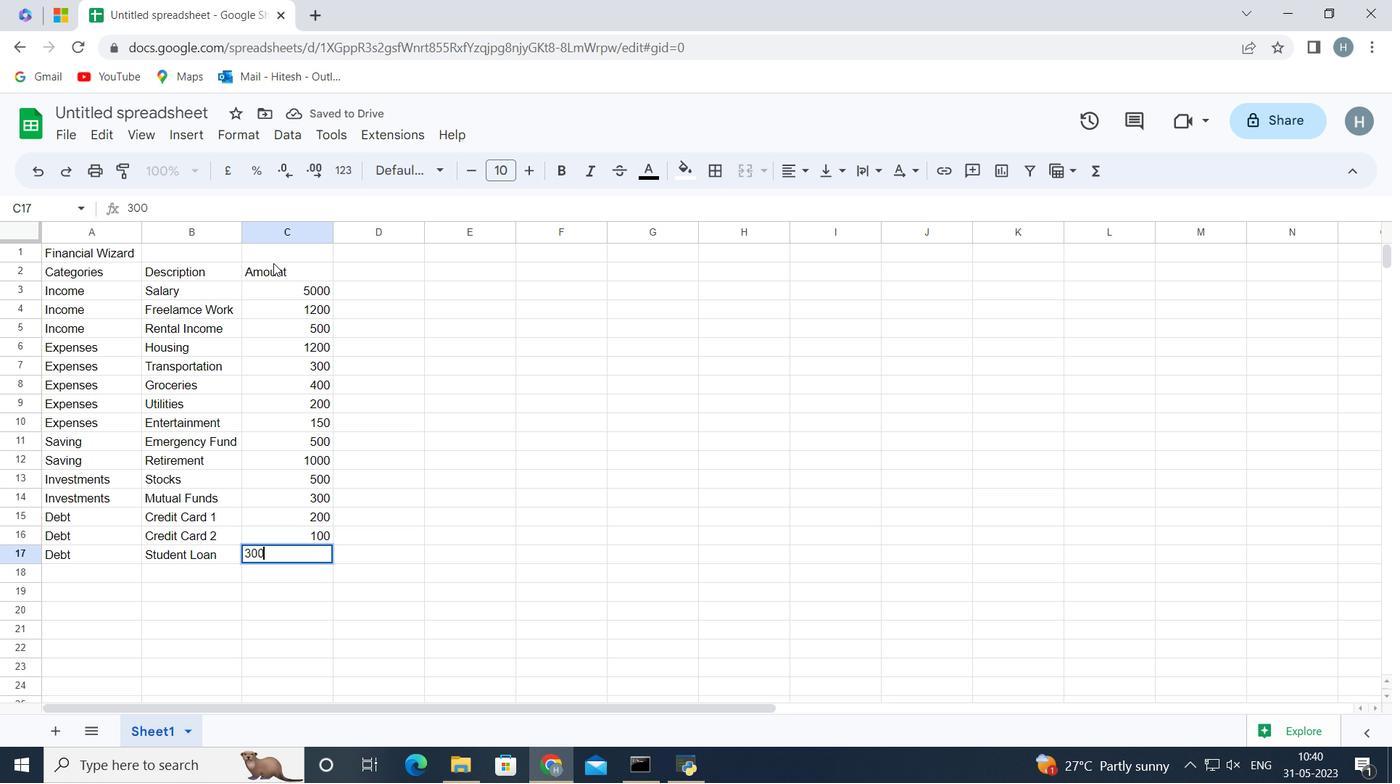 
Action: Mouse moved to (523, 331)
Screenshot: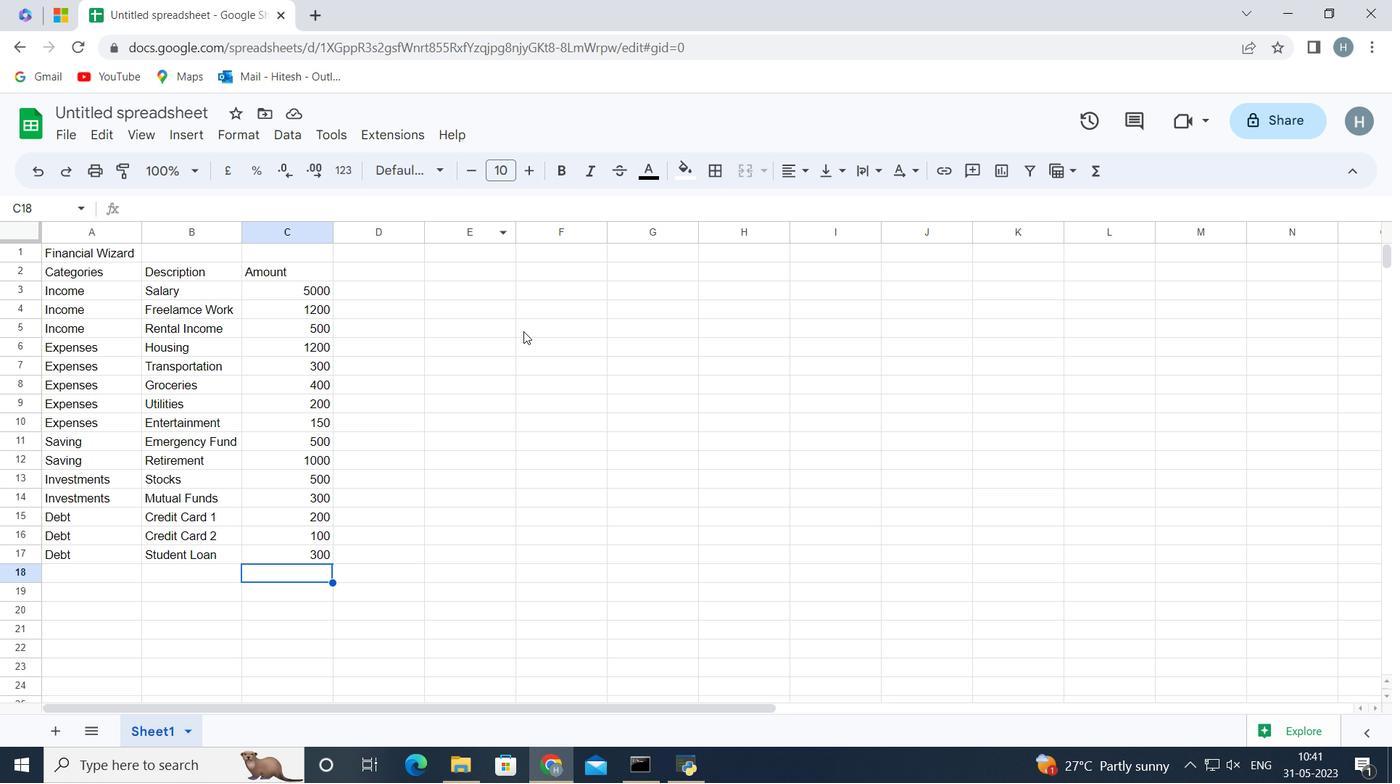 
Action: Mouse pressed left at (523, 331)
Screenshot: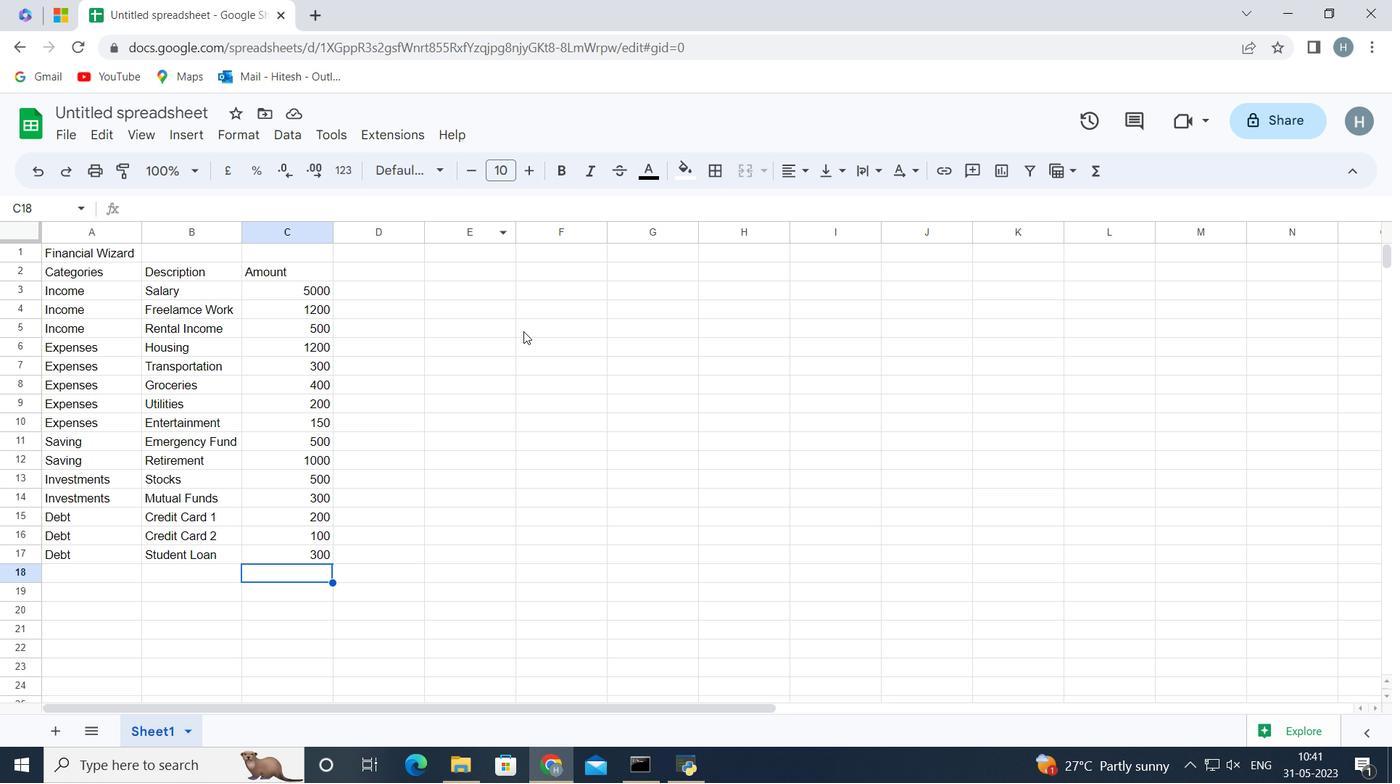 
Action: Mouse moved to (643, 409)
Screenshot: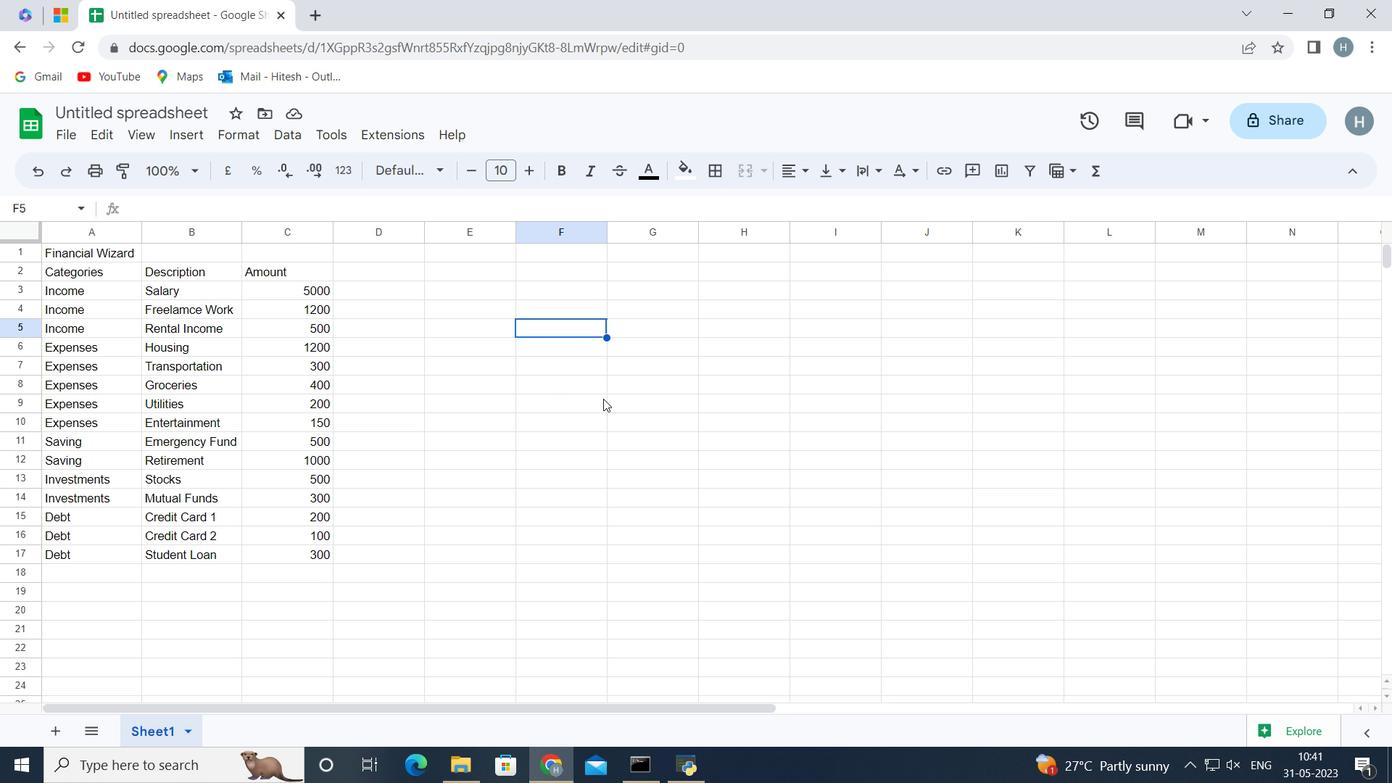 
Action: Mouse pressed left at (643, 409)
Screenshot: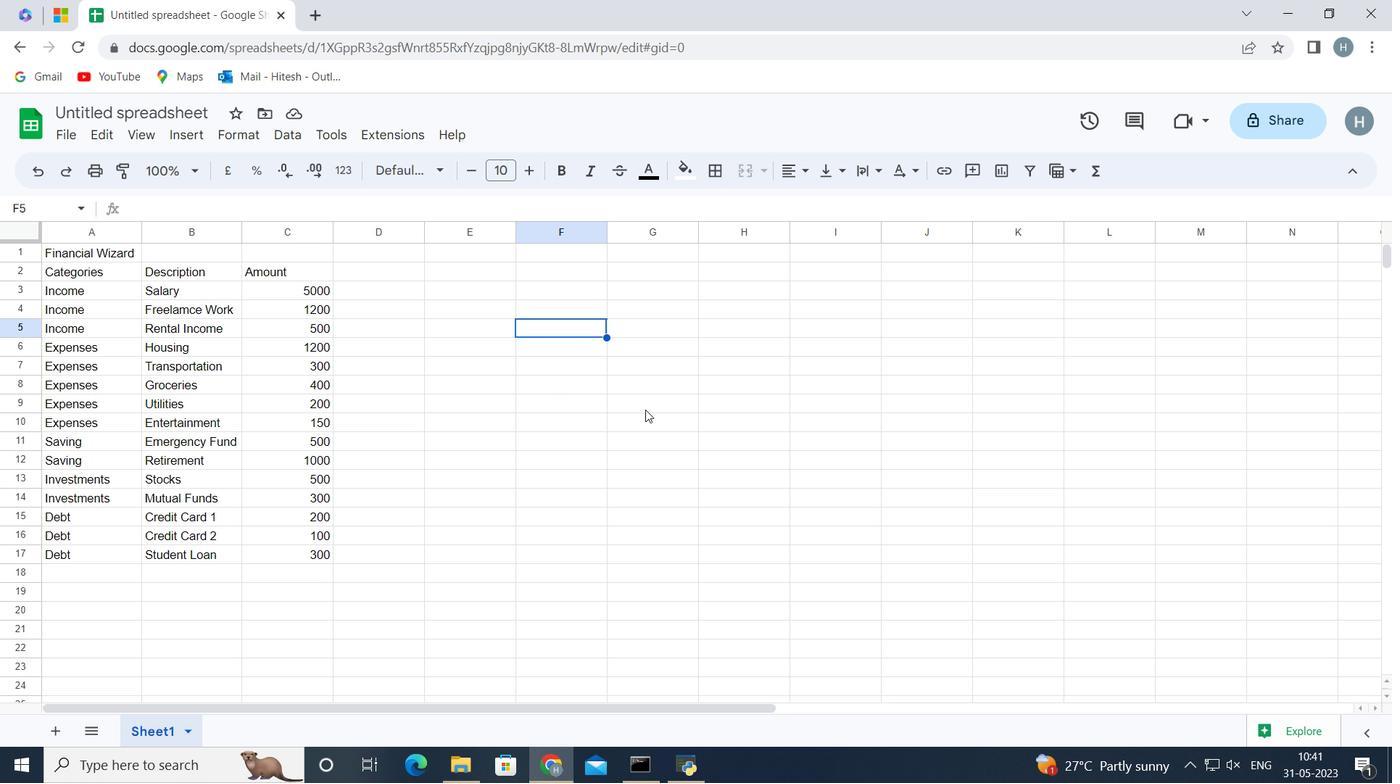 
Action: Mouse moved to (282, 289)
Screenshot: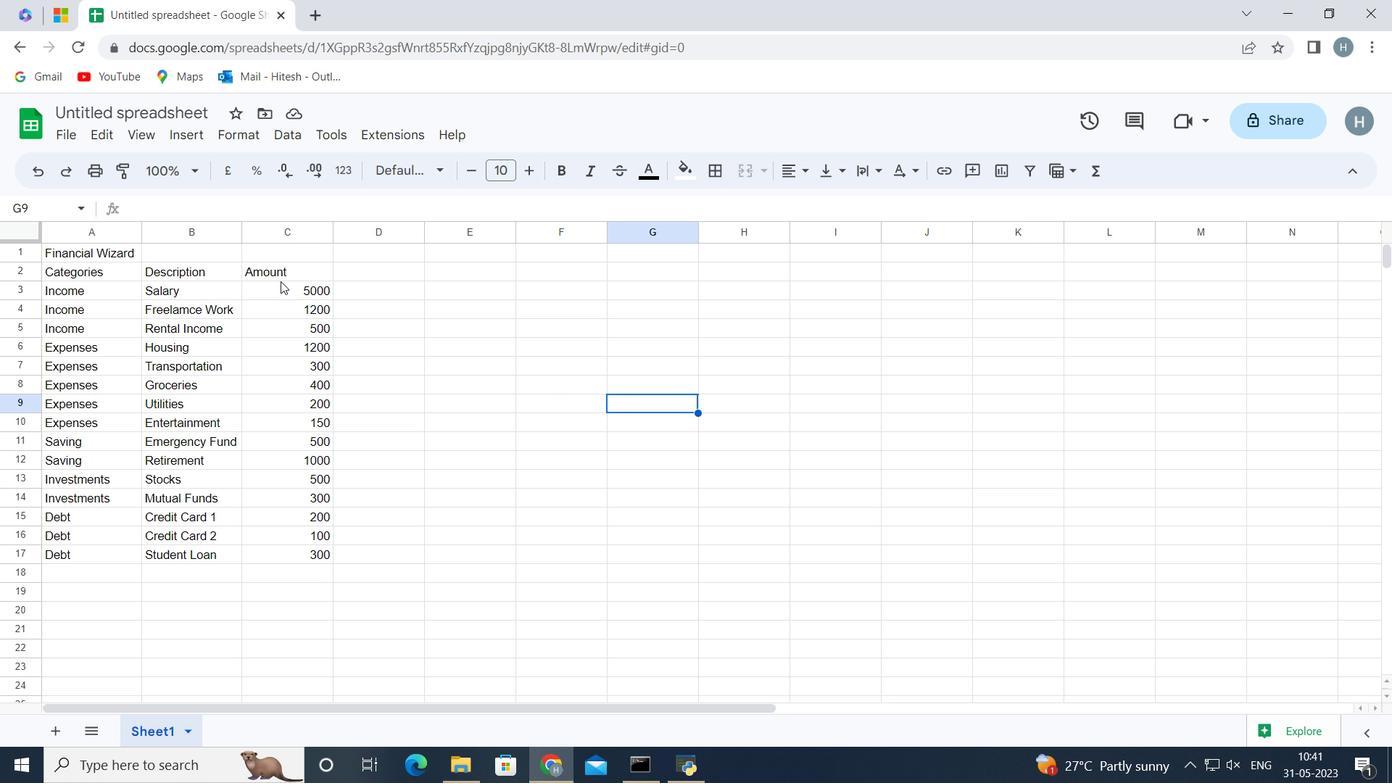 
Action: Mouse pressed left at (282, 289)
Screenshot: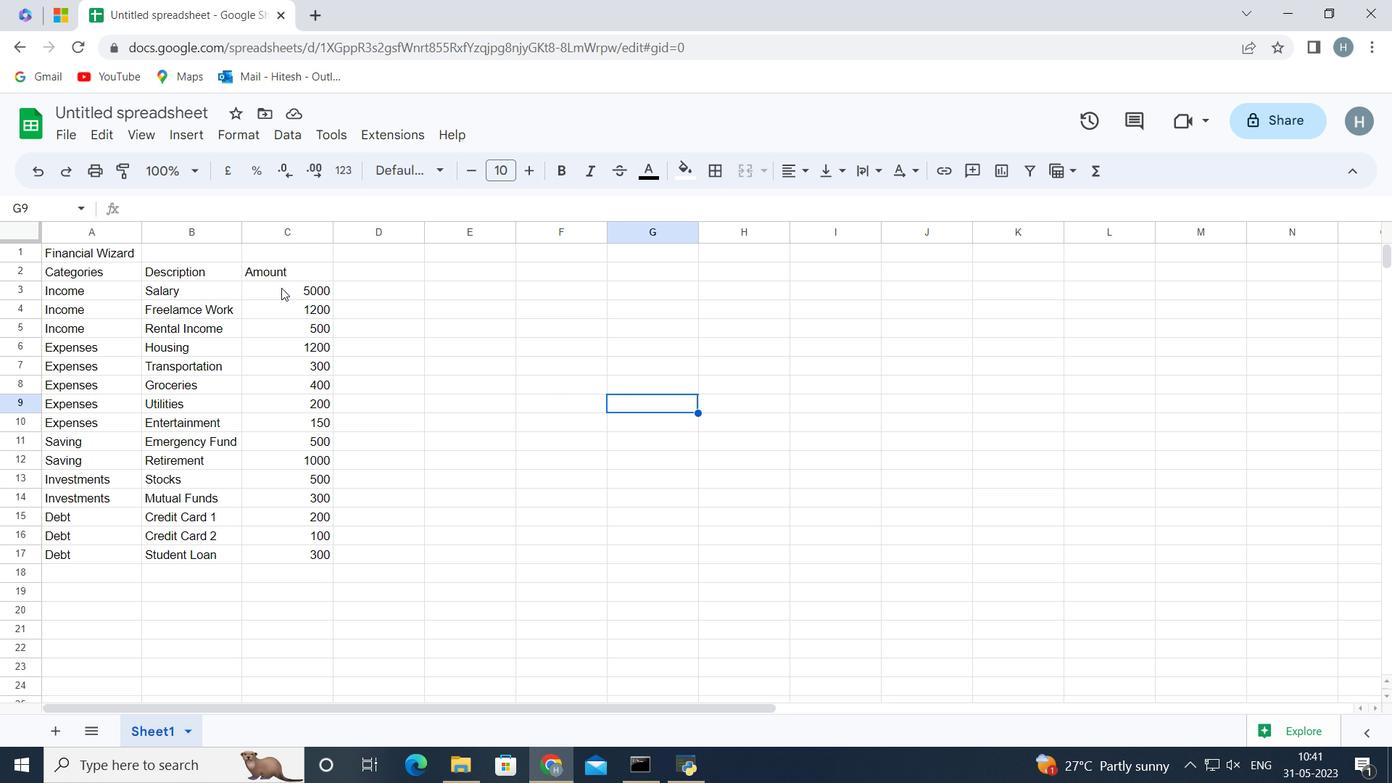 
Action: Key pressed <Key.shift><Key.shift><Key.shift><Key.shift><Key.shift><Key.shift><Key.shift><Key.shift><Key.shift><Key.shift><Key.shift><Key.shift><Key.shift><Key.shift><Key.shift><Key.shift><Key.shift><Key.shift><Key.shift><Key.shift><Key.shift><Key.shift><Key.shift><Key.shift><Key.shift><Key.shift><Key.shift><Key.shift>
Screenshot: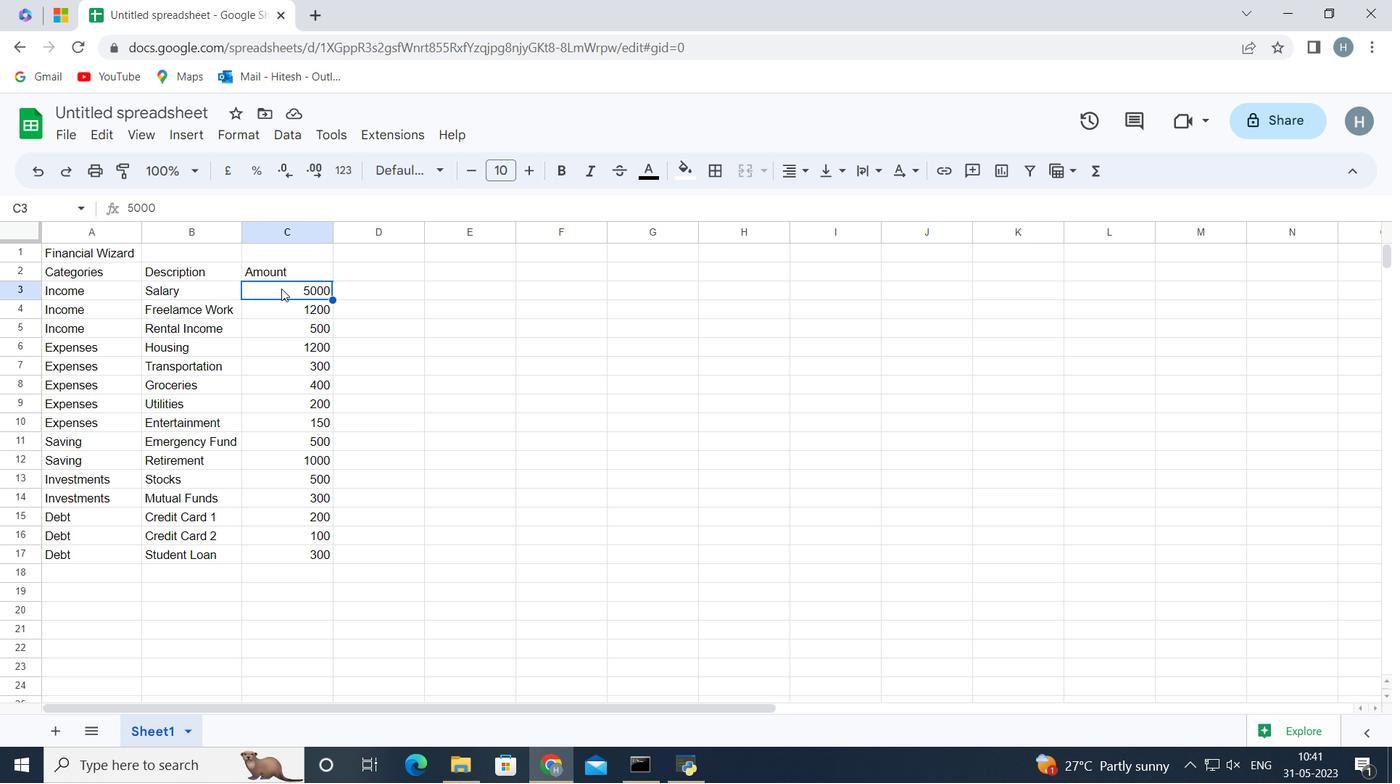 
Action: Mouse moved to (282, 290)
Screenshot: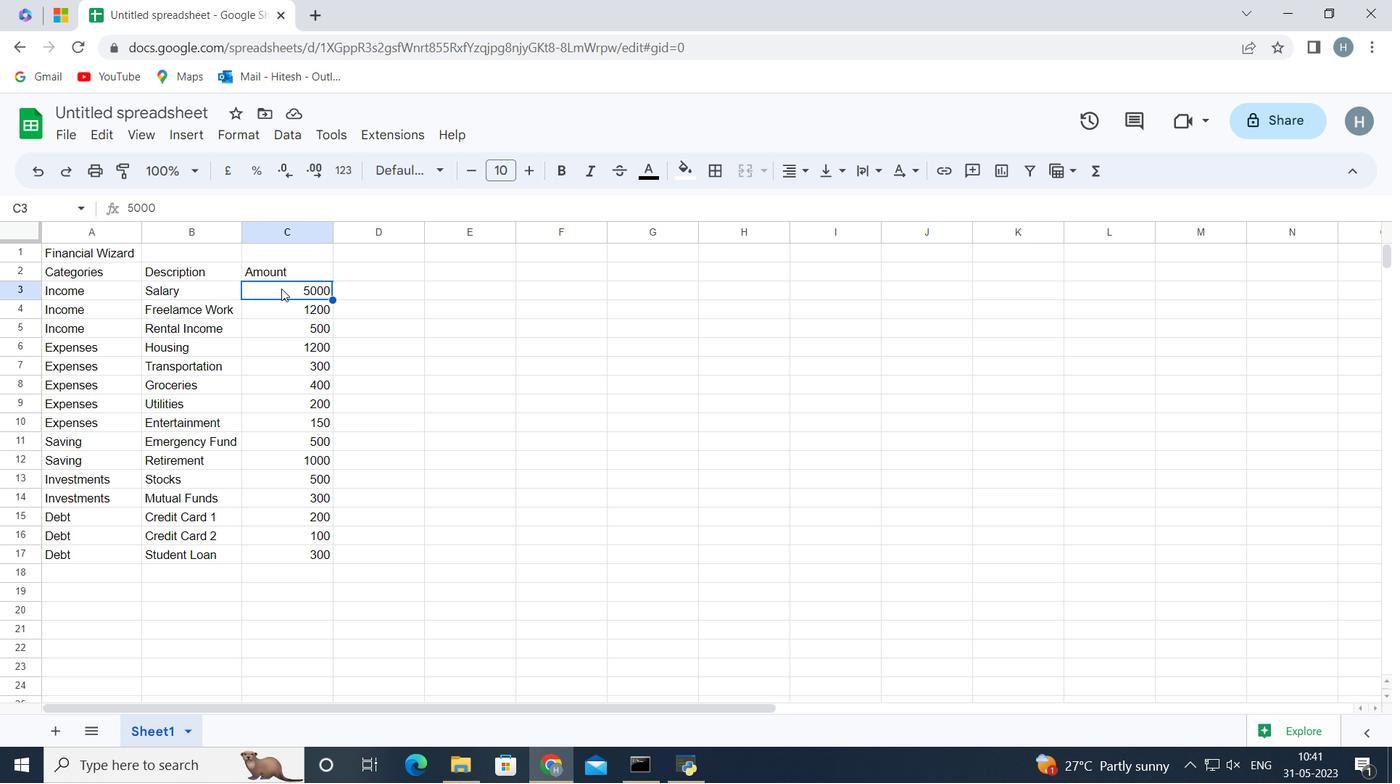 
Action: Key pressed <Key.shift><Key.shift><Key.shift><Key.shift><Key.shift><Key.shift><Key.shift><Key.shift><Key.shift><Key.shift><Key.shift><Key.shift><Key.shift><Key.shift><Key.shift><Key.shift><Key.shift><Key.shift><Key.shift><Key.down><Key.down><Key.down><Key.down><Key.down><Key.down><Key.down><Key.down><Key.down><Key.down><Key.down><Key.down><Key.down><Key.down>
Screenshot: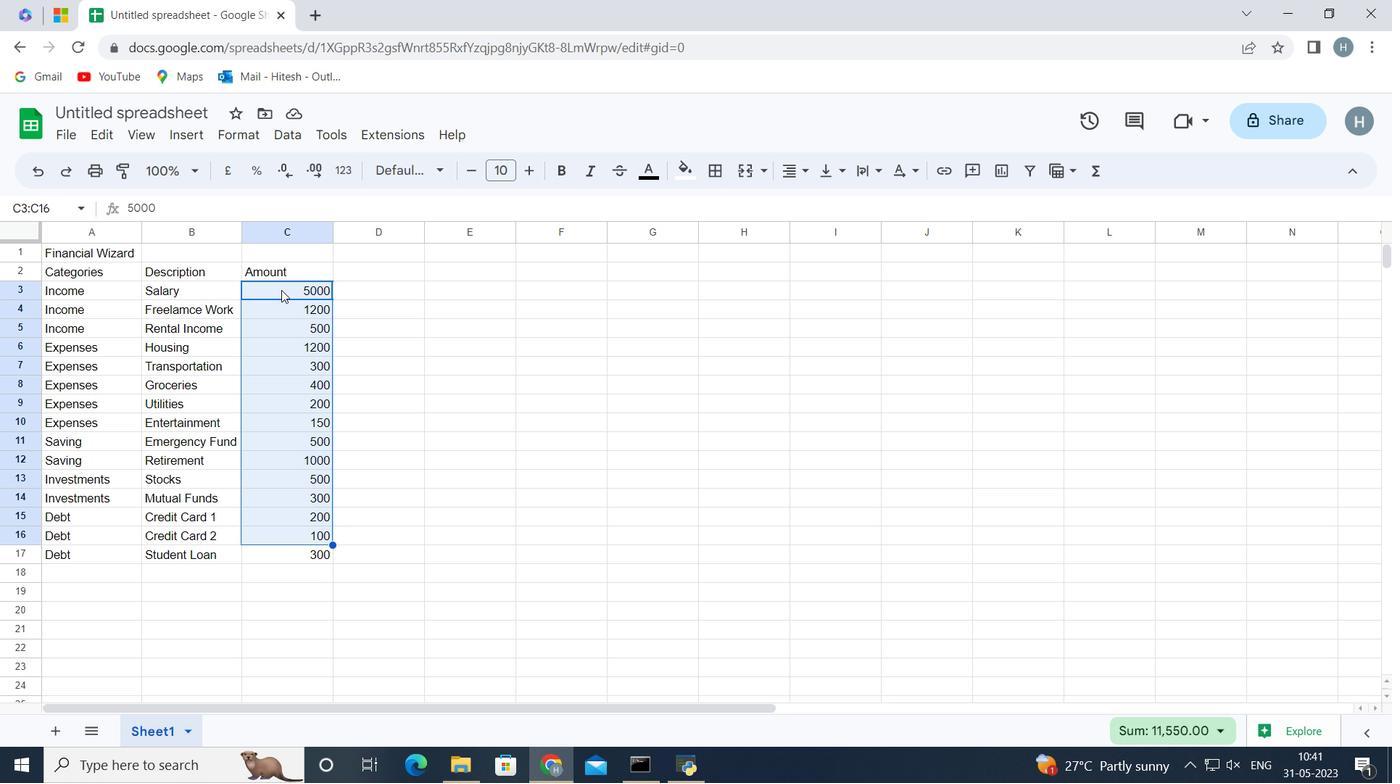 
Action: Mouse moved to (344, 171)
Screenshot: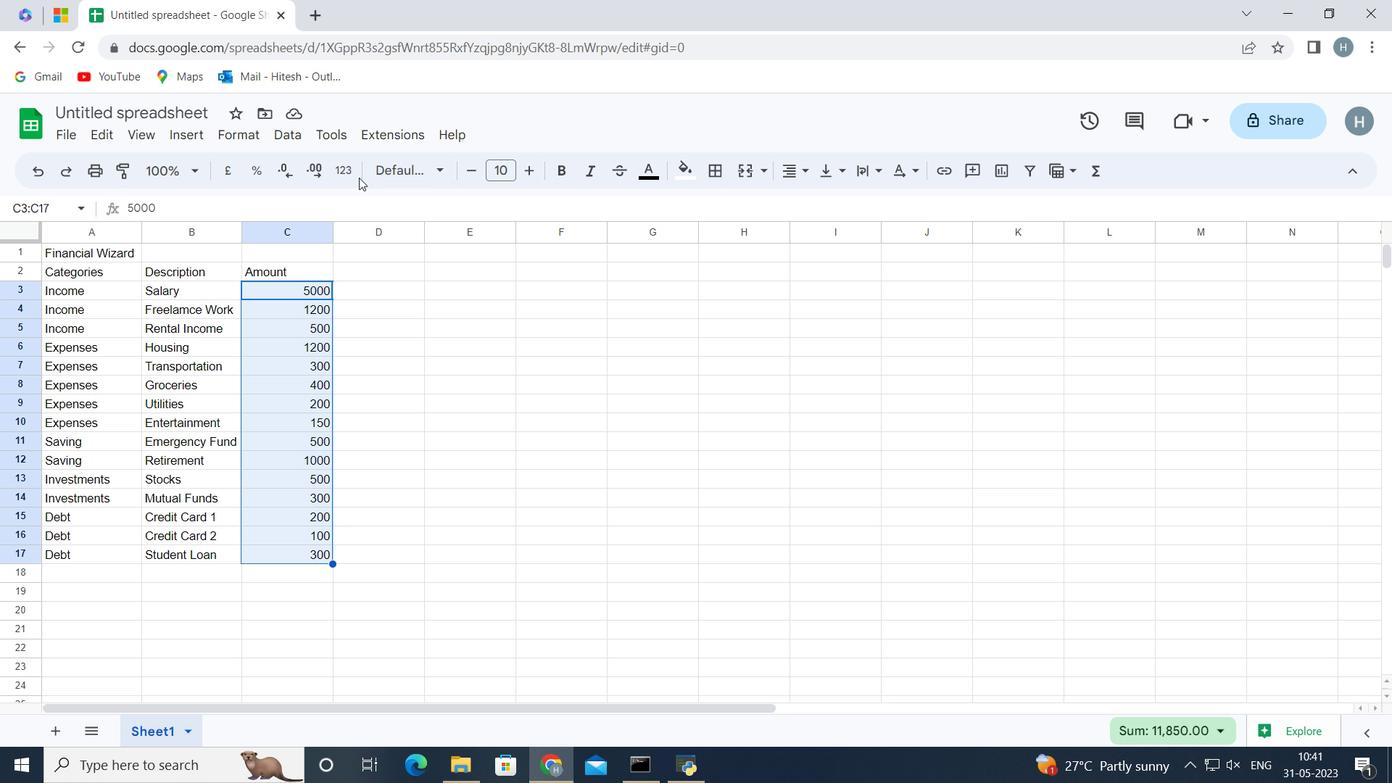 
Action: Mouse pressed left at (344, 171)
Screenshot: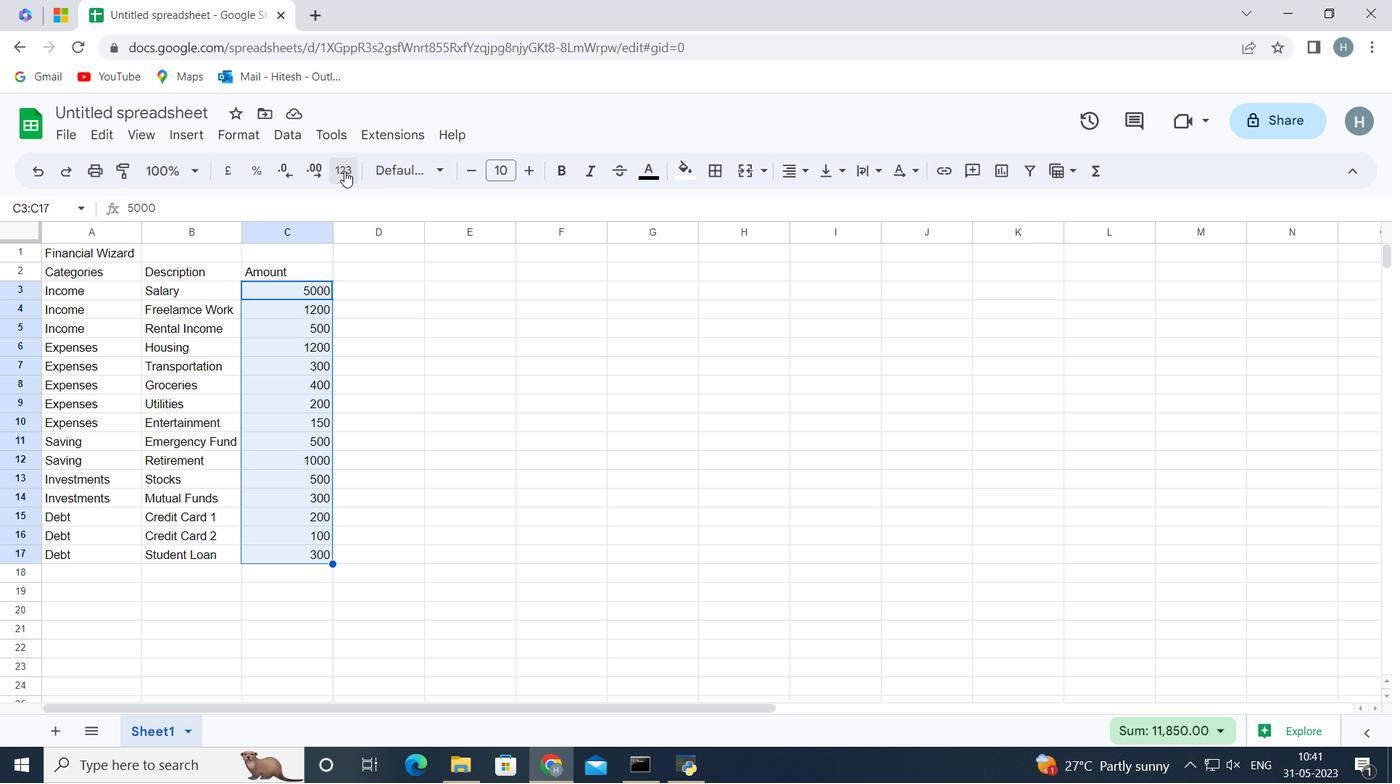 
Action: Mouse moved to (464, 681)
Screenshot: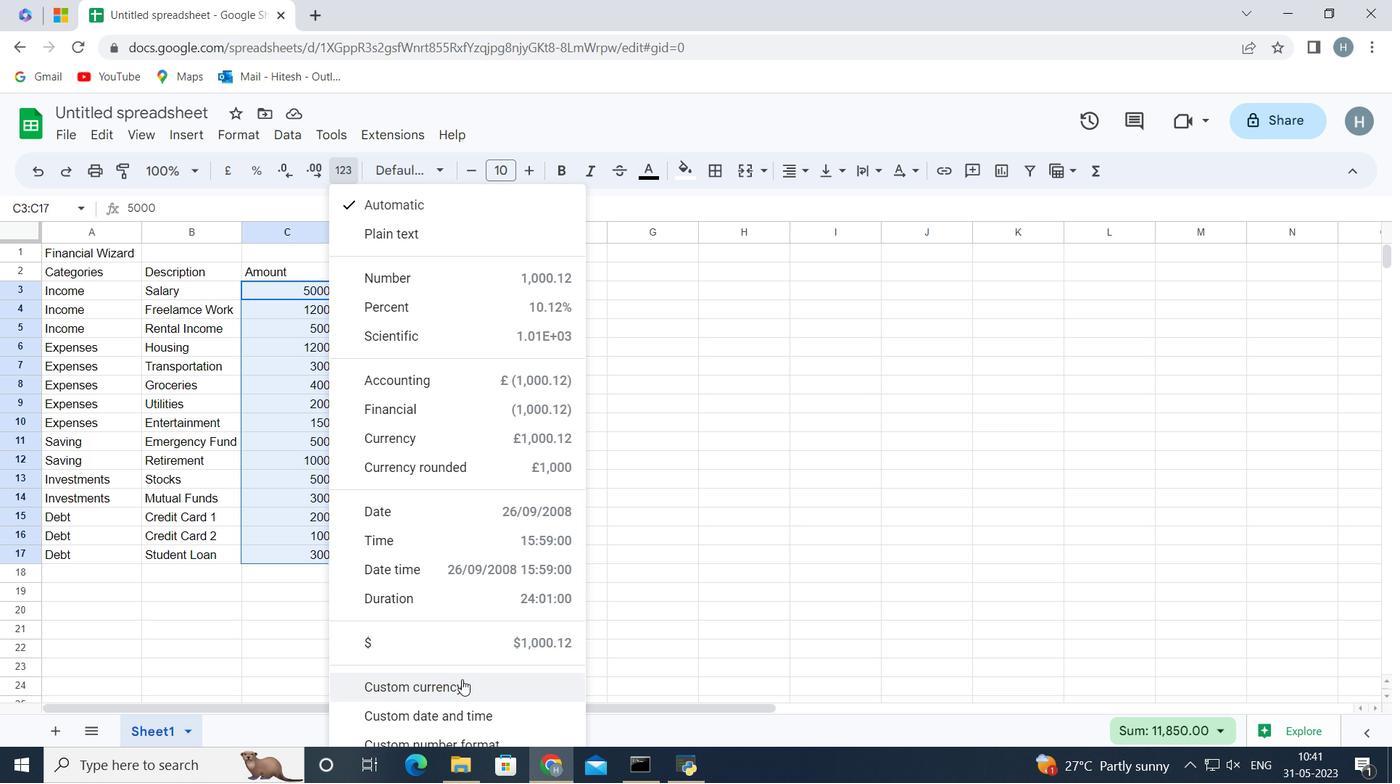 
Action: Mouse pressed left at (464, 681)
Screenshot: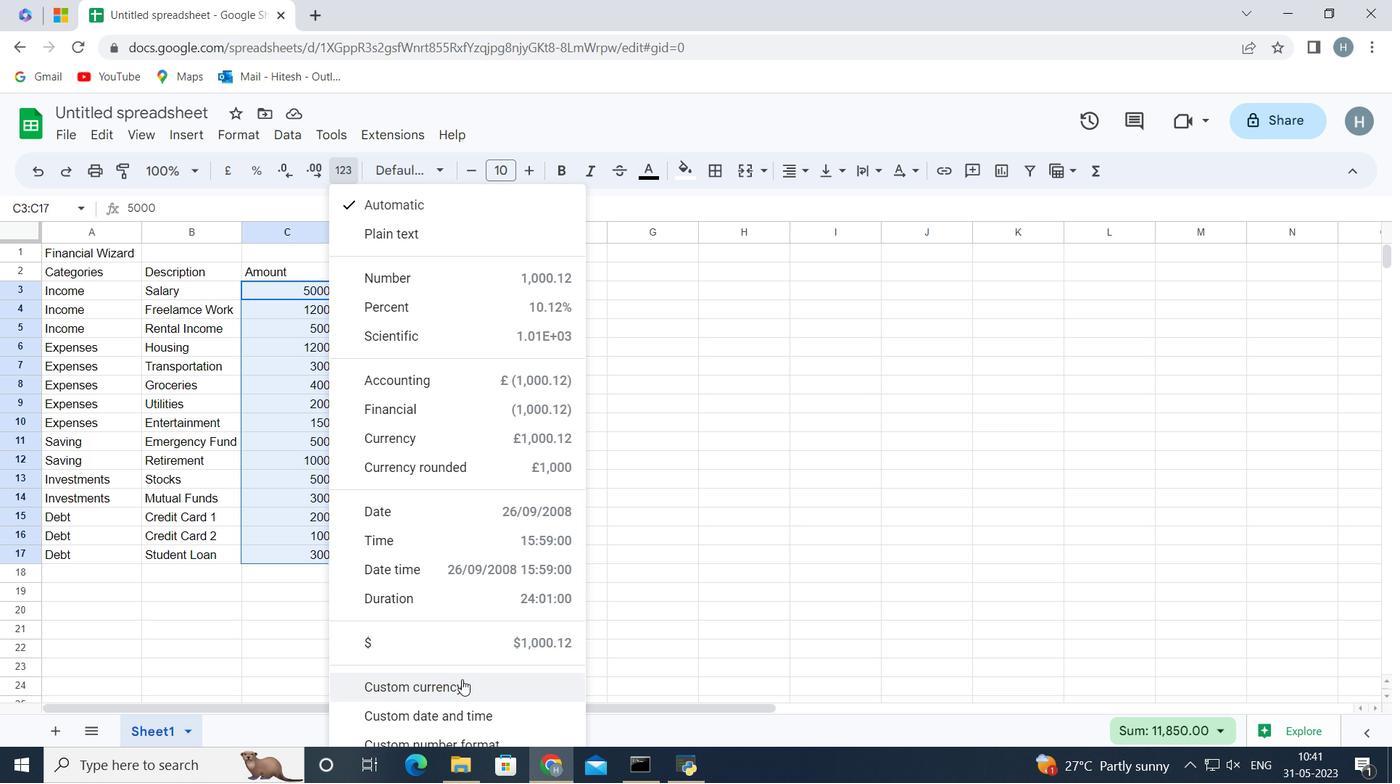 
Action: Mouse moved to (863, 245)
Screenshot: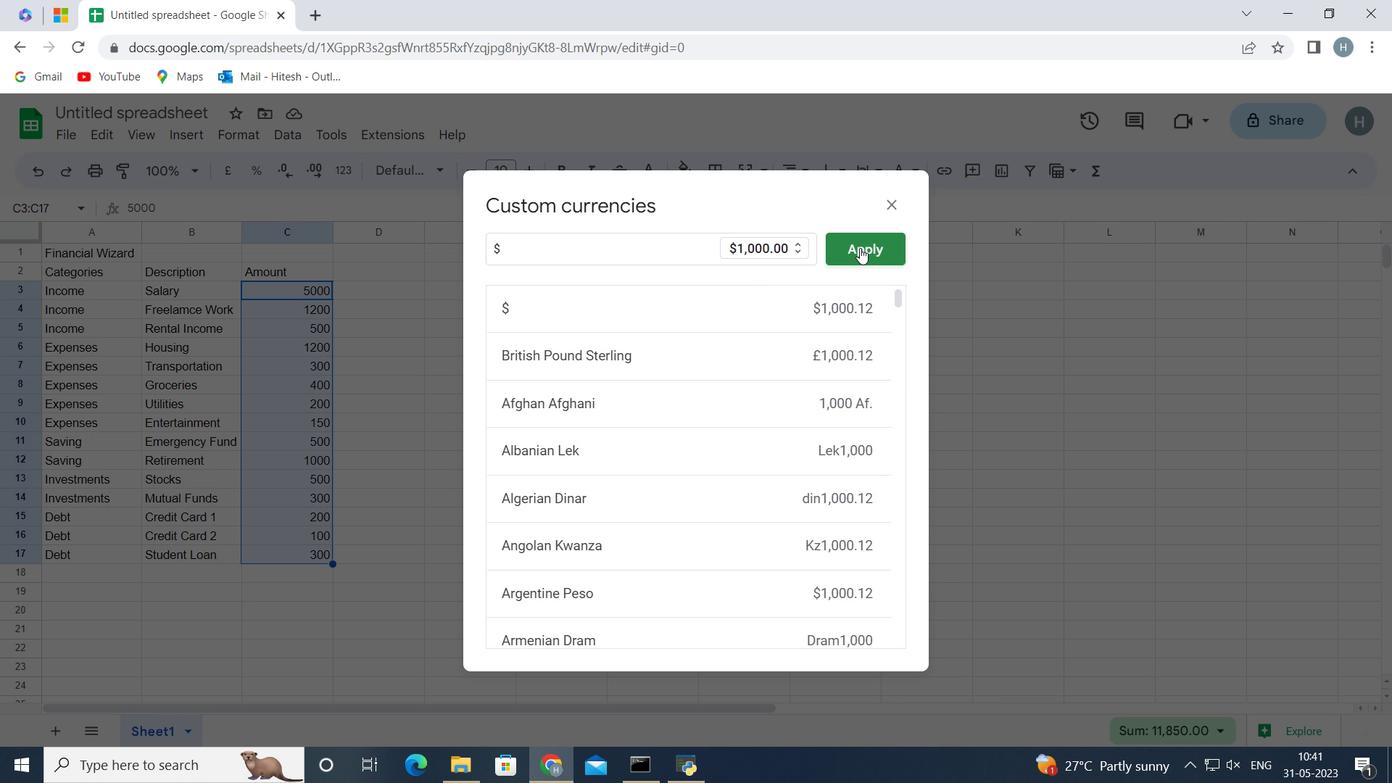 
Action: Mouse pressed left at (863, 245)
Screenshot: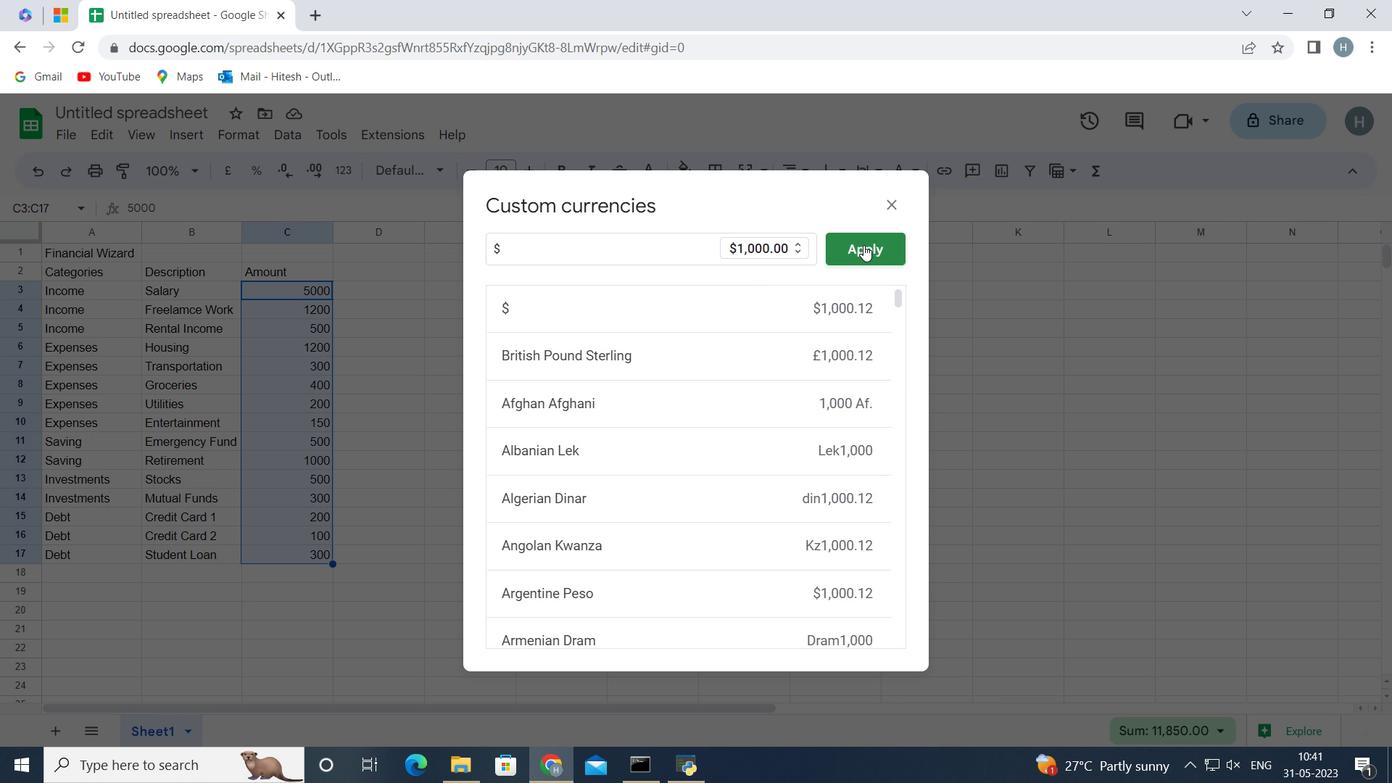 
Action: Mouse moved to (313, 625)
Screenshot: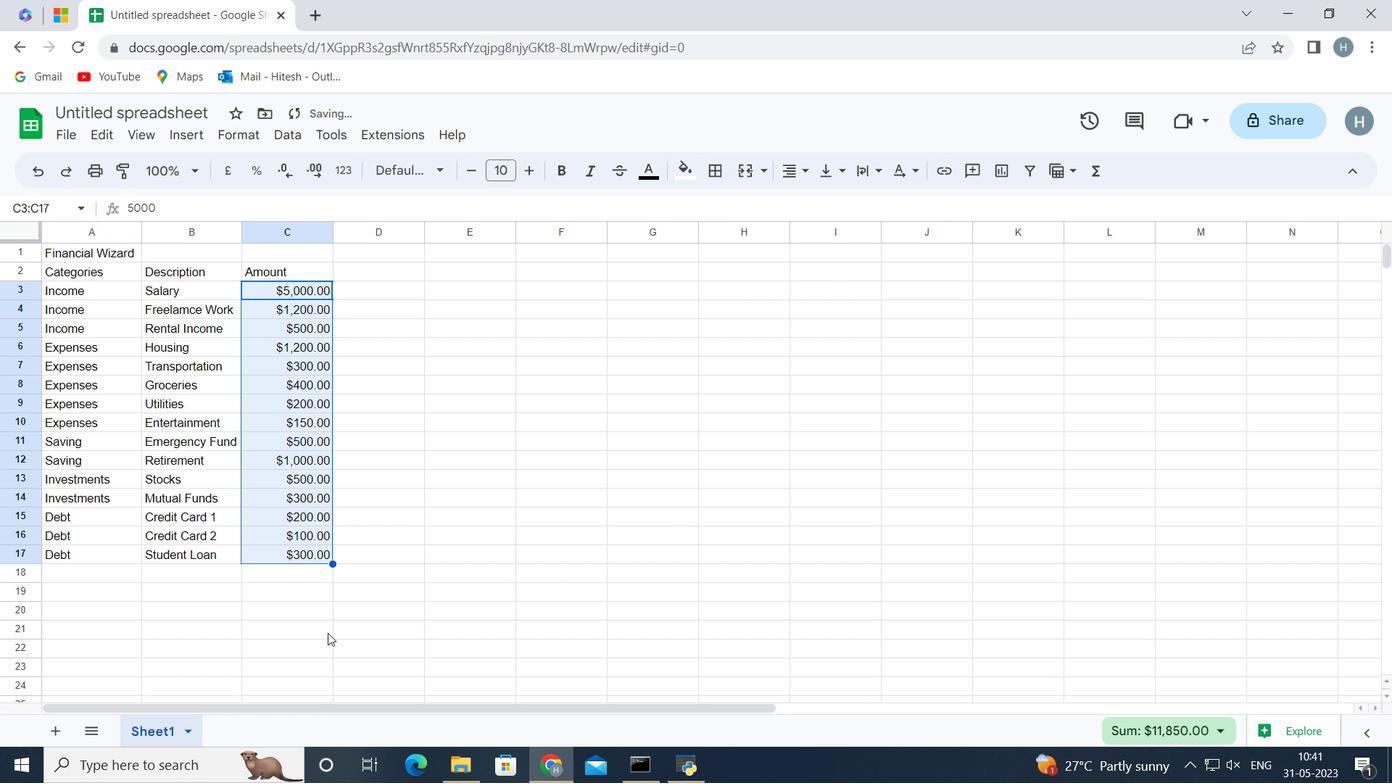 
Action: Mouse pressed left at (313, 625)
Screenshot: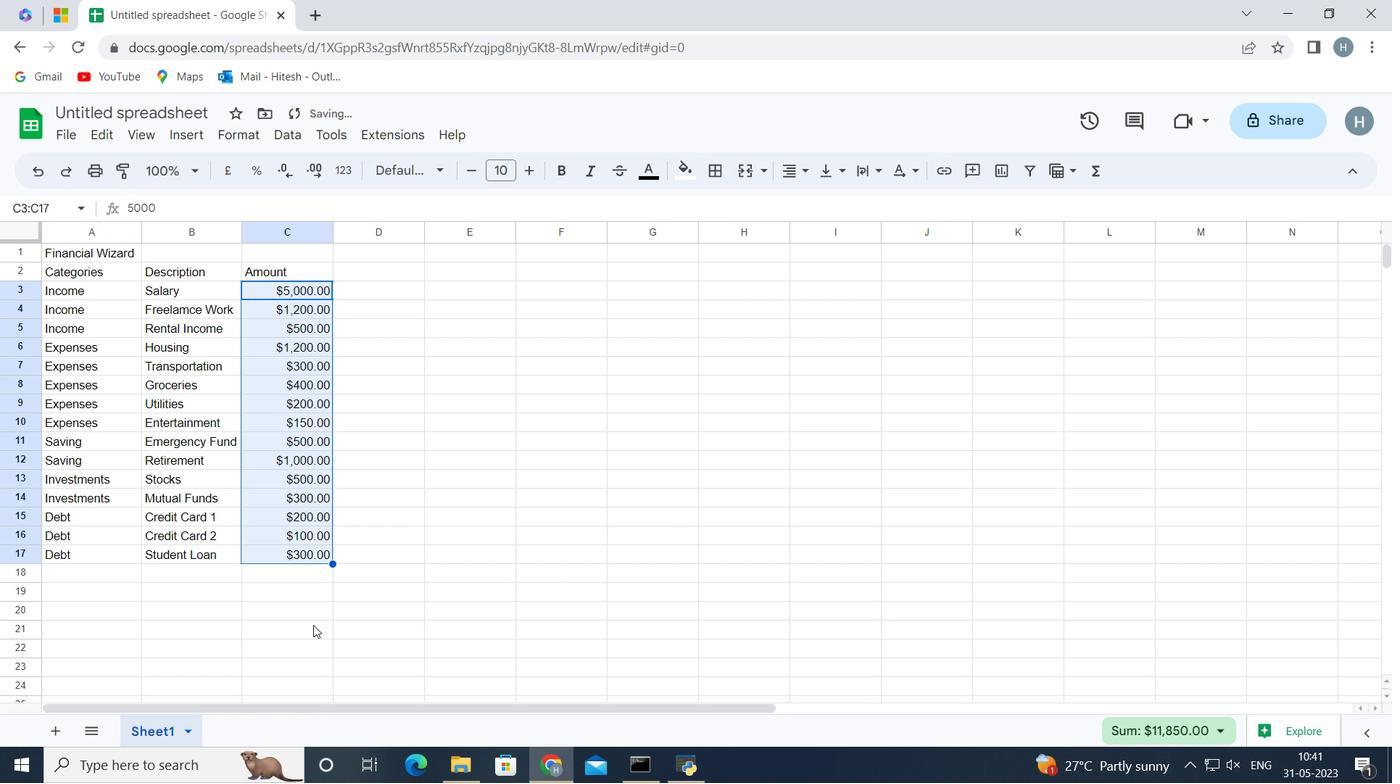 
Action: Mouse moved to (77, 131)
Screenshot: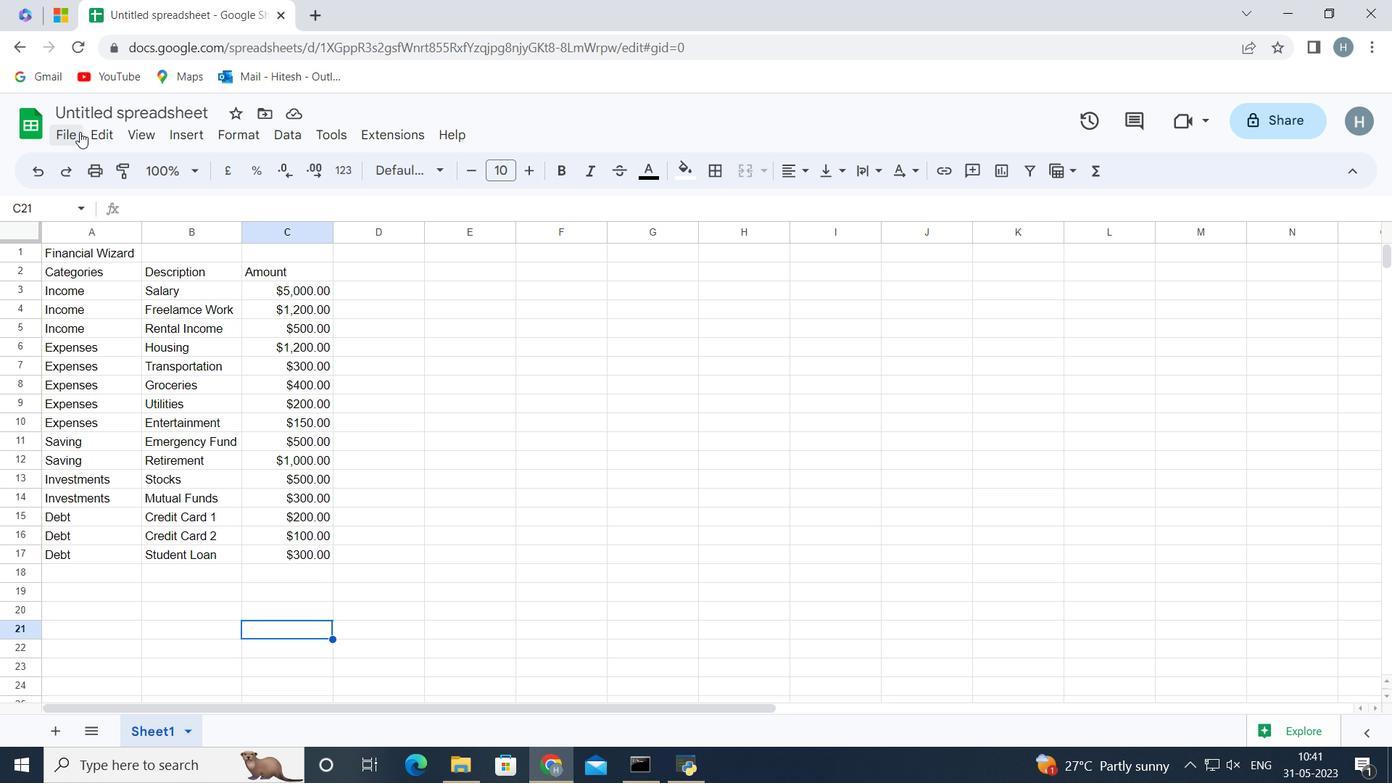 
Action: Mouse pressed left at (77, 131)
Screenshot: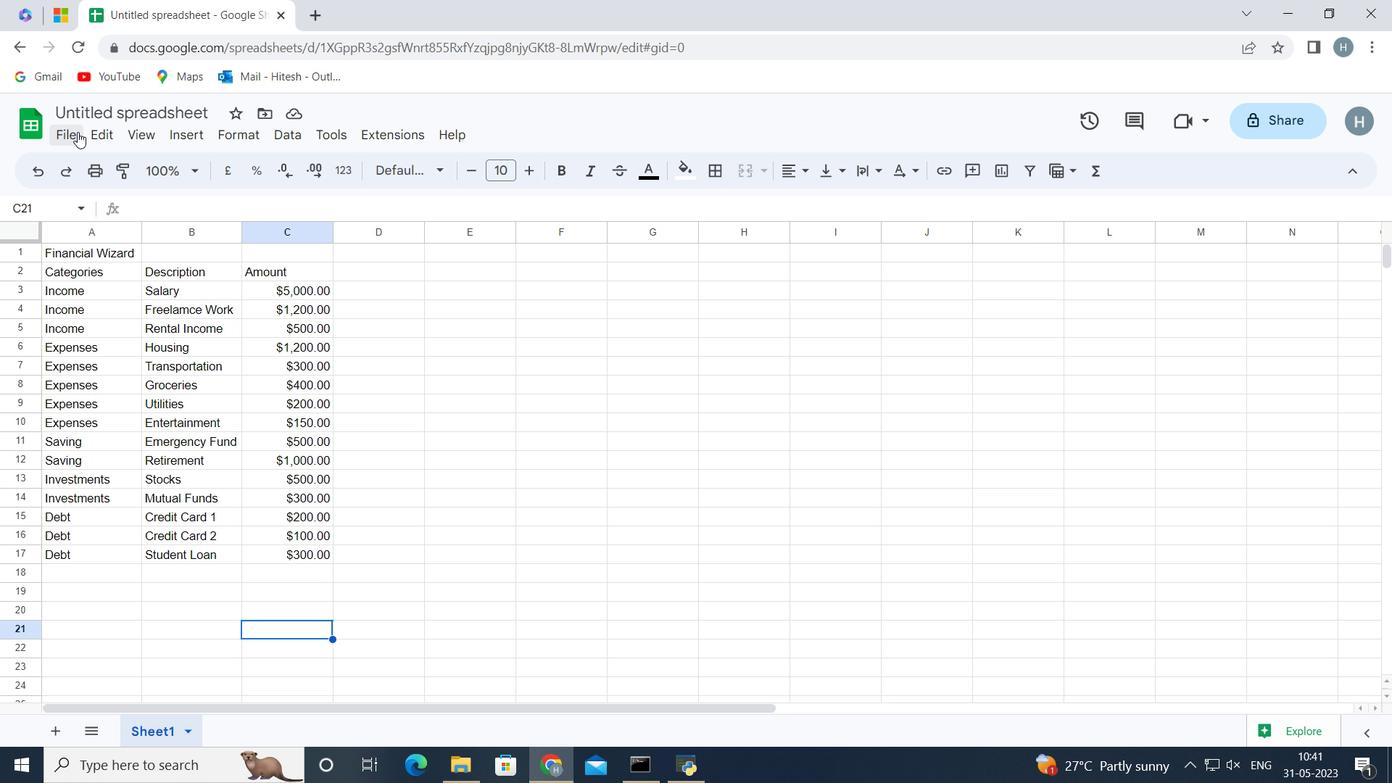 
Action: Mouse moved to (142, 398)
Screenshot: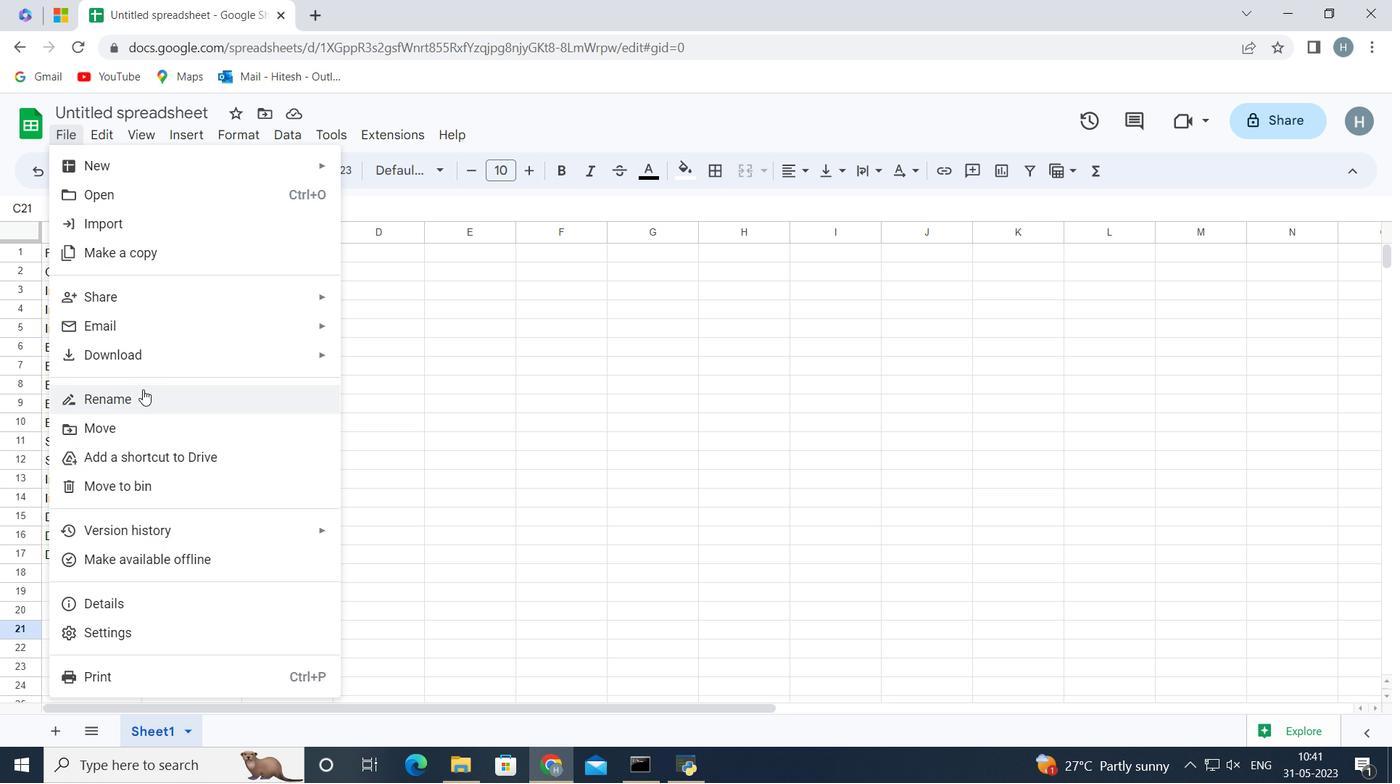
Action: Mouse pressed left at (142, 398)
Screenshot: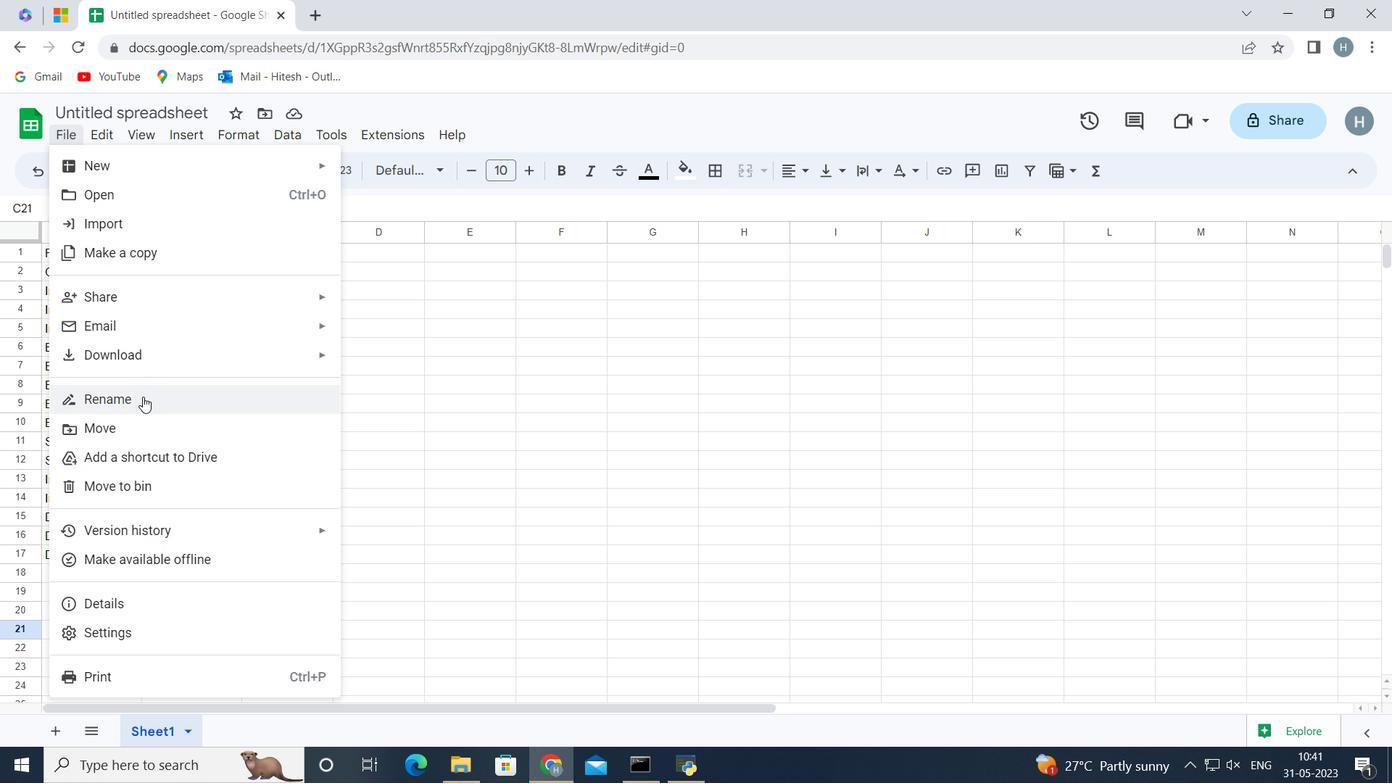 
Action: Mouse moved to (144, 398)
Screenshot: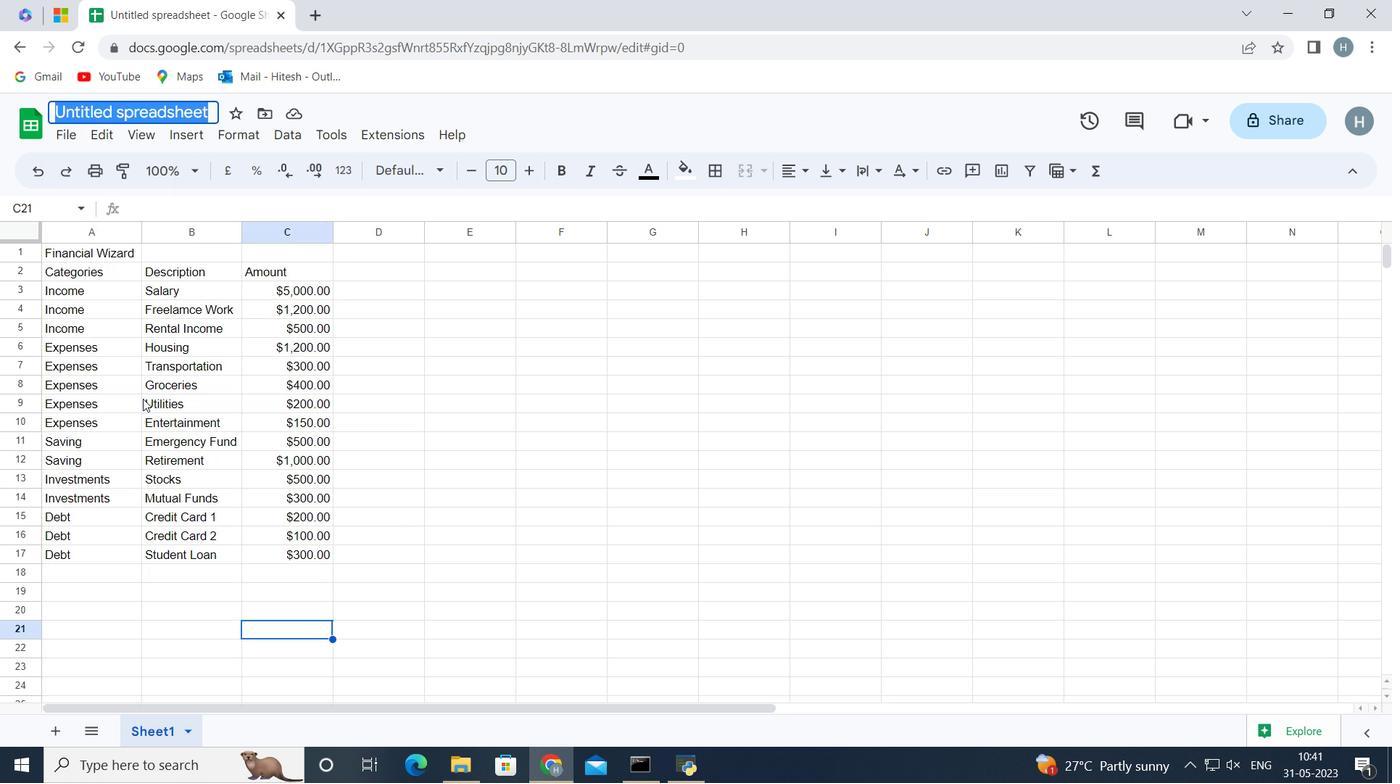 
Action: Key pressed <Key.backspace><Key.shift>Budget<Key.space><Key.shift>Worksheet<Key.enter>
Screenshot: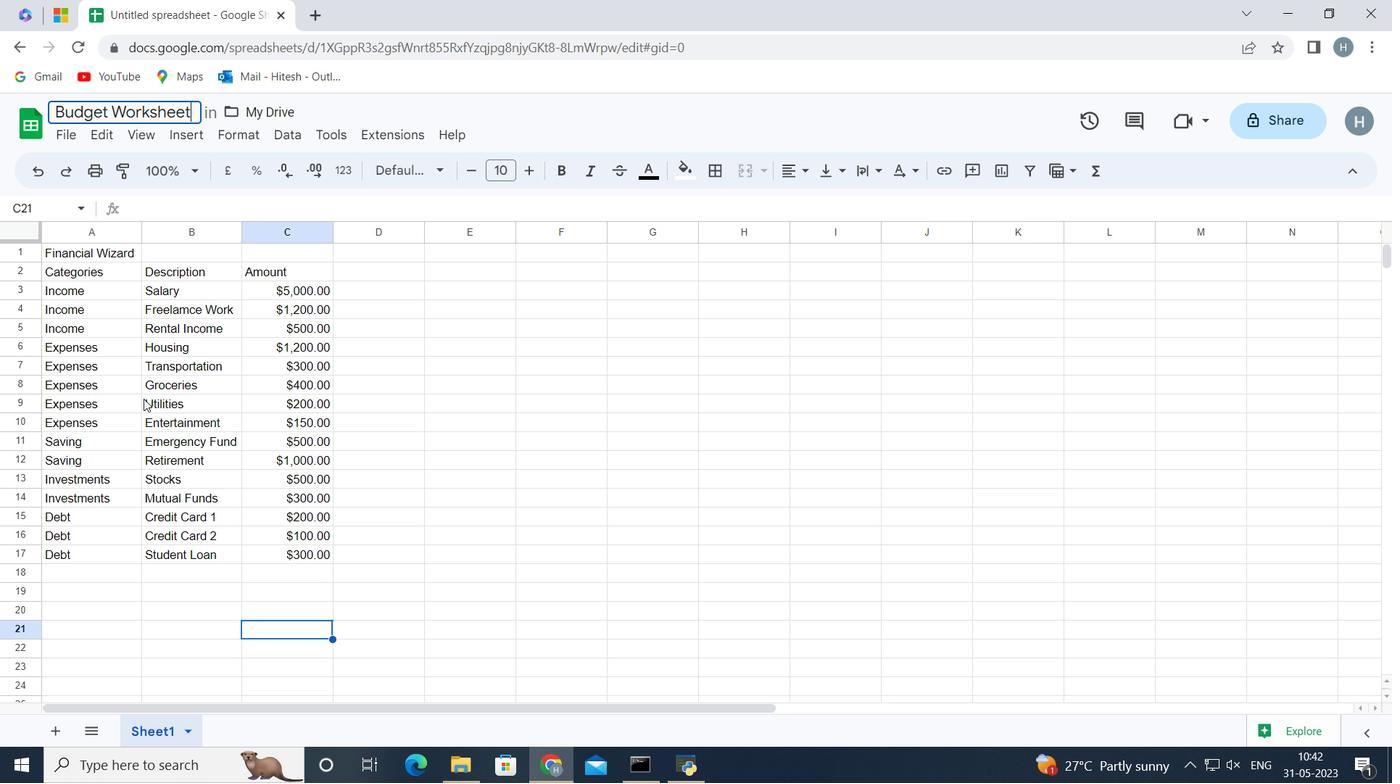 
Action: Mouse moved to (522, 451)
Screenshot: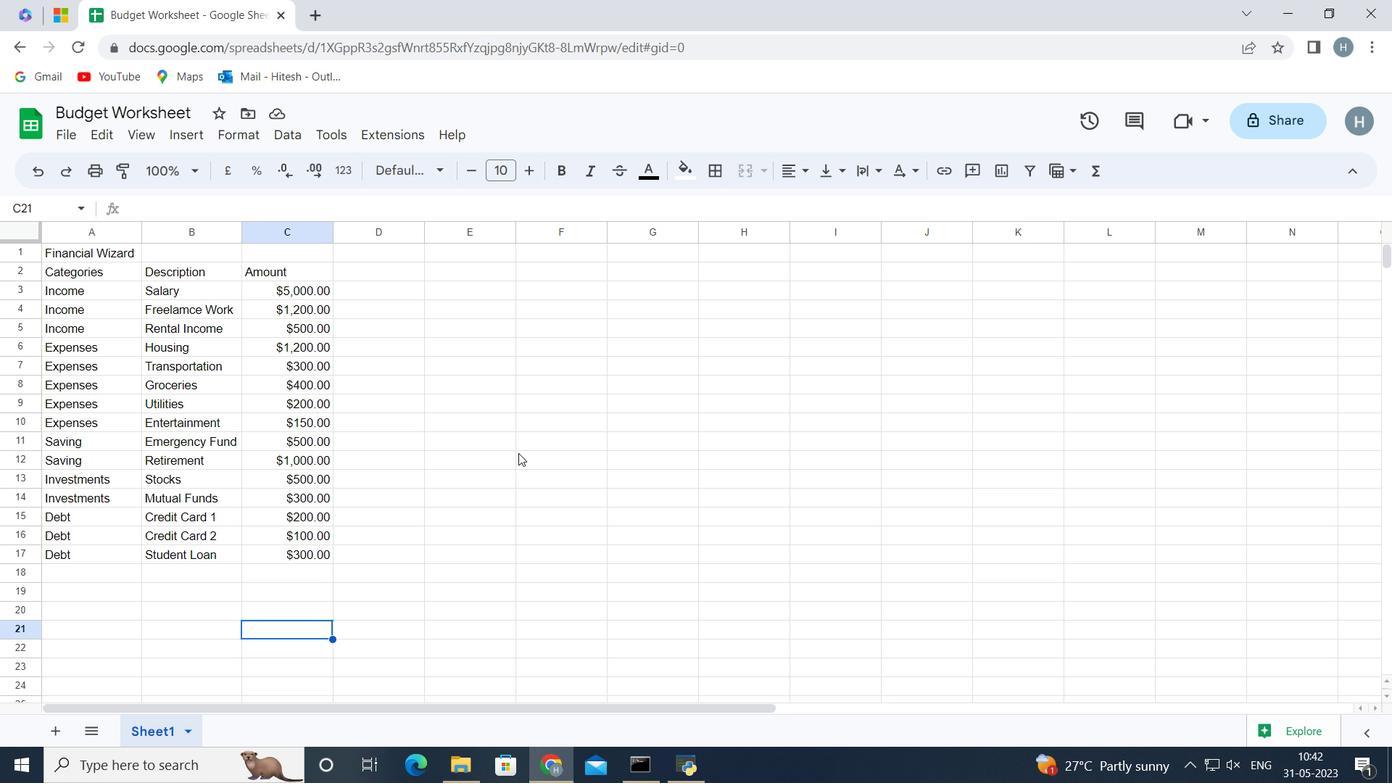 
